 Task: In the Company valeo.com, Add note: 'Set up a meeting with the product team to discuss customer feature requests.'. Mark checkbox to create task to follow up ': In 3 business days '. Create task, with  description: Conduct Product Demo, Add due date: Today; Add reminder: 30 Minutes before. Set Priority High and add note: Take detailed meeting minutes and share them with the team afterward.. Logged in from softage.1@softage.net
Action: Mouse moved to (108, 70)
Screenshot: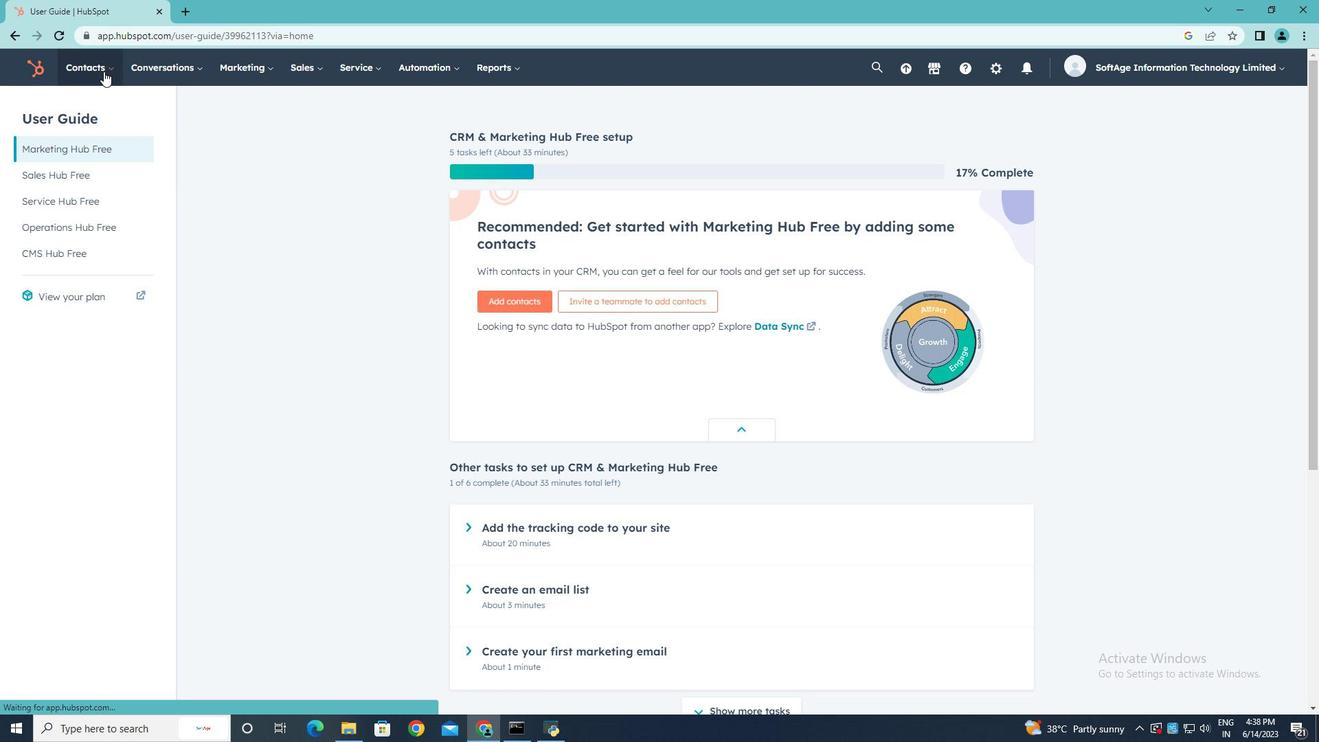 
Action: Mouse pressed left at (108, 70)
Screenshot: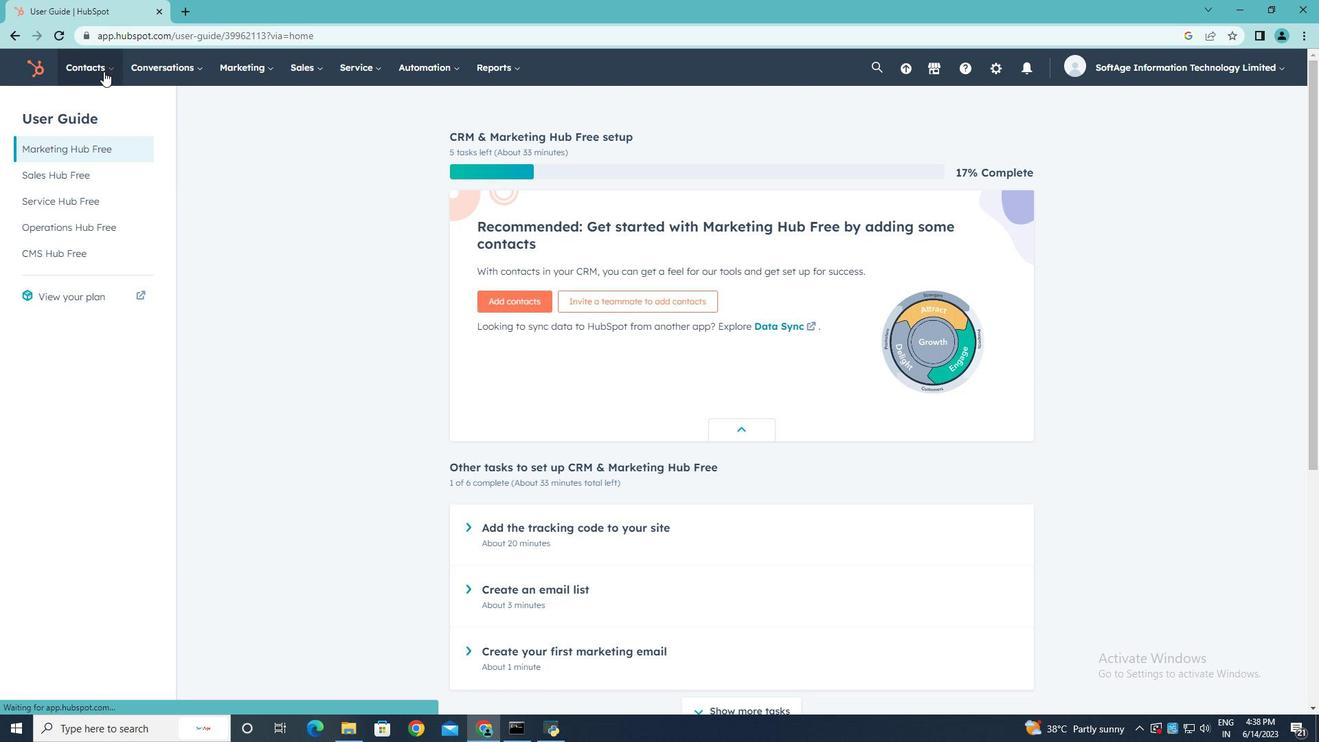 
Action: Mouse moved to (99, 134)
Screenshot: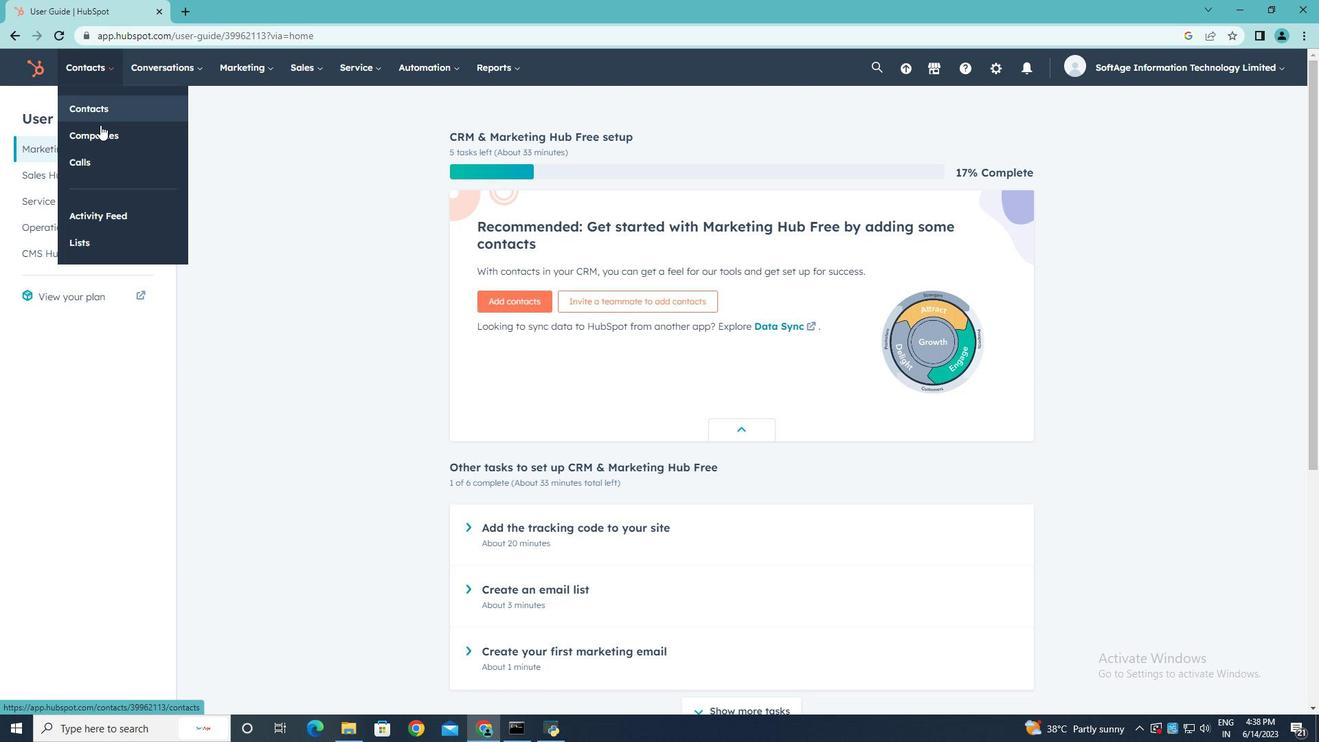
Action: Mouse pressed left at (99, 134)
Screenshot: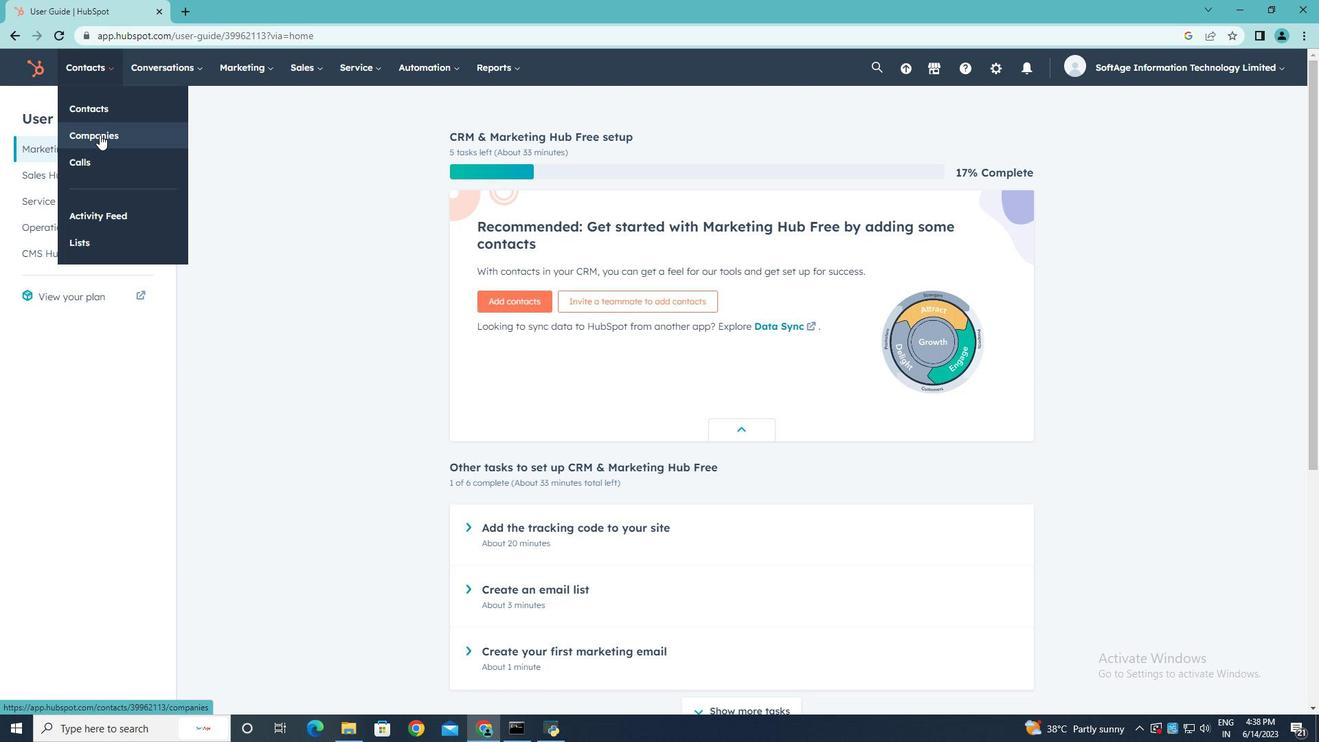 
Action: Mouse moved to (100, 222)
Screenshot: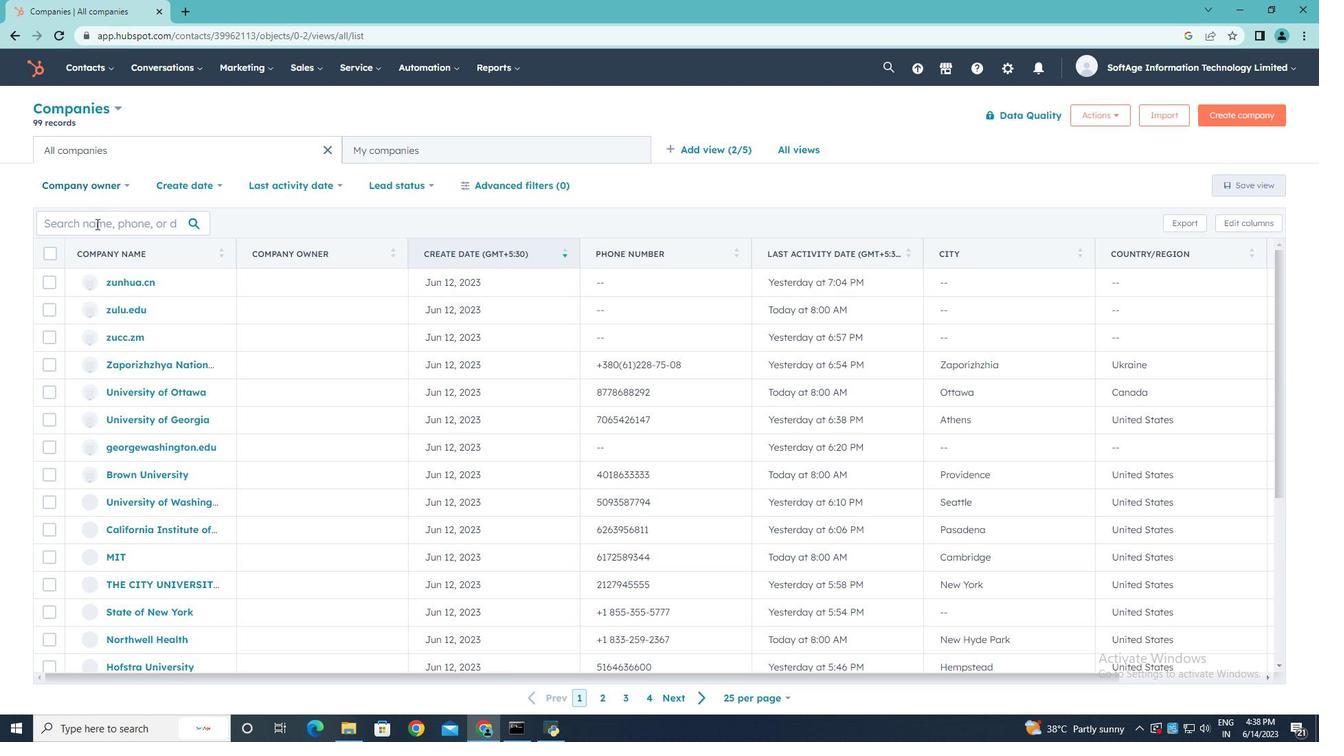 
Action: Mouse pressed left at (100, 222)
Screenshot: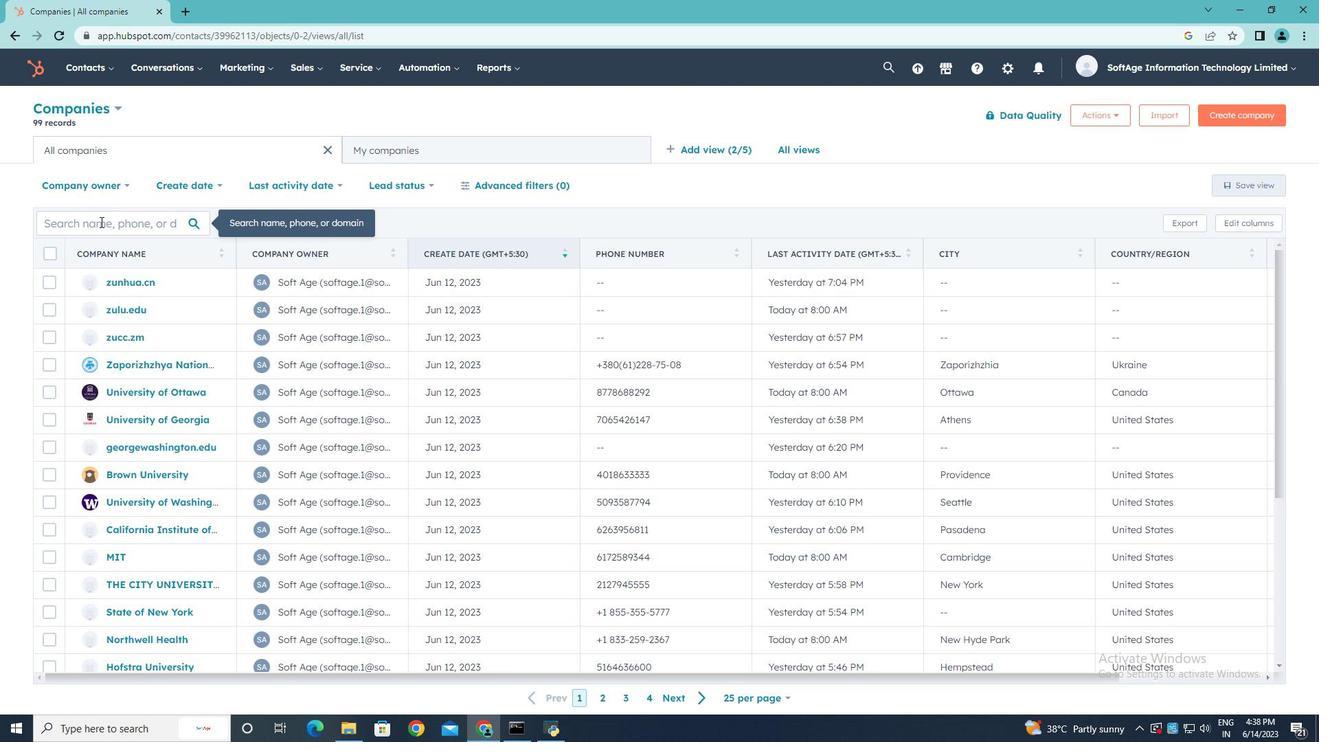 
Action: Key pressed valeo.com
Screenshot: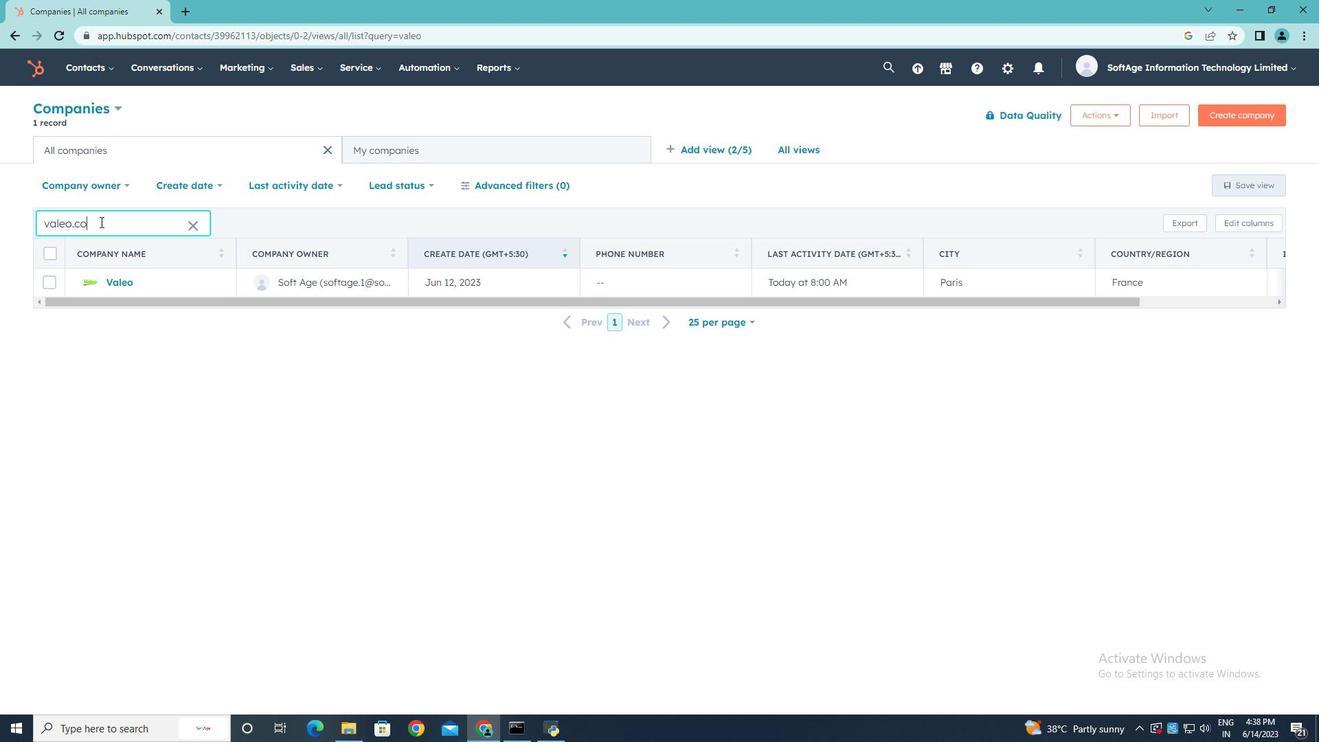 
Action: Mouse moved to (118, 283)
Screenshot: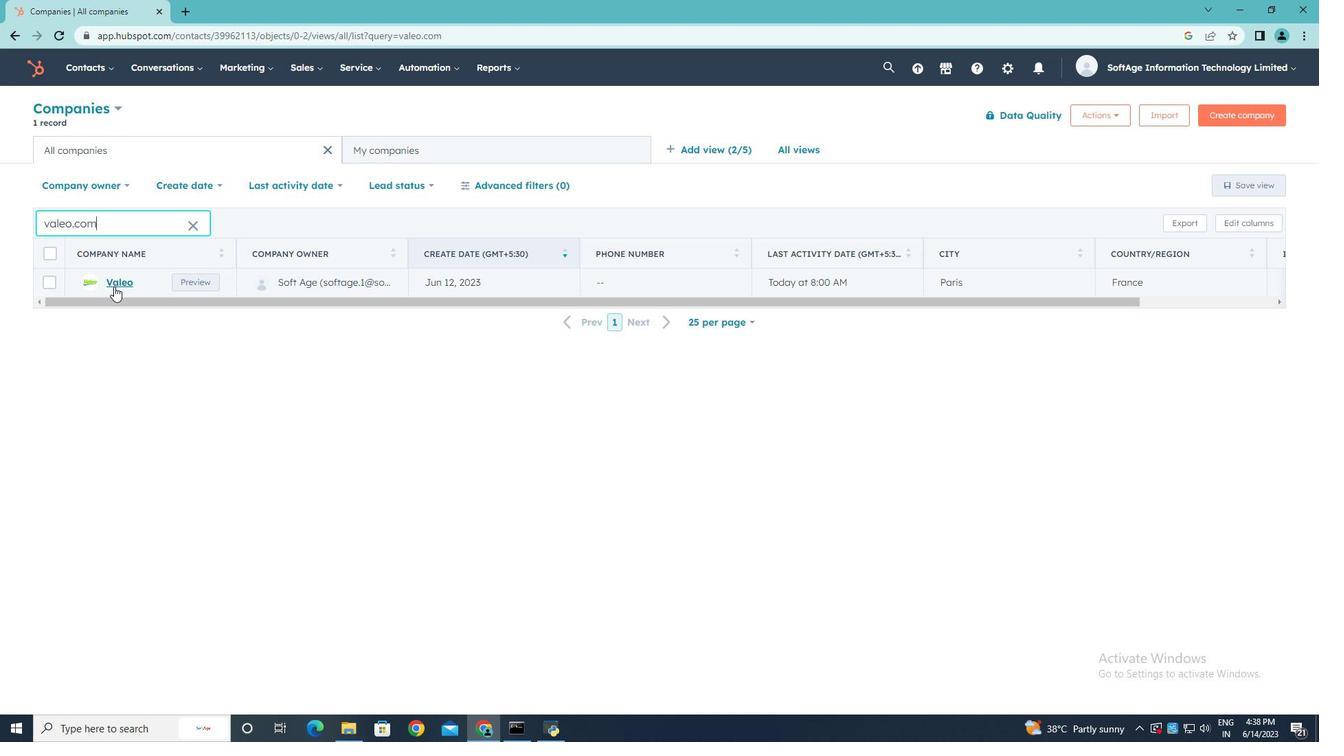 
Action: Mouse pressed left at (118, 283)
Screenshot: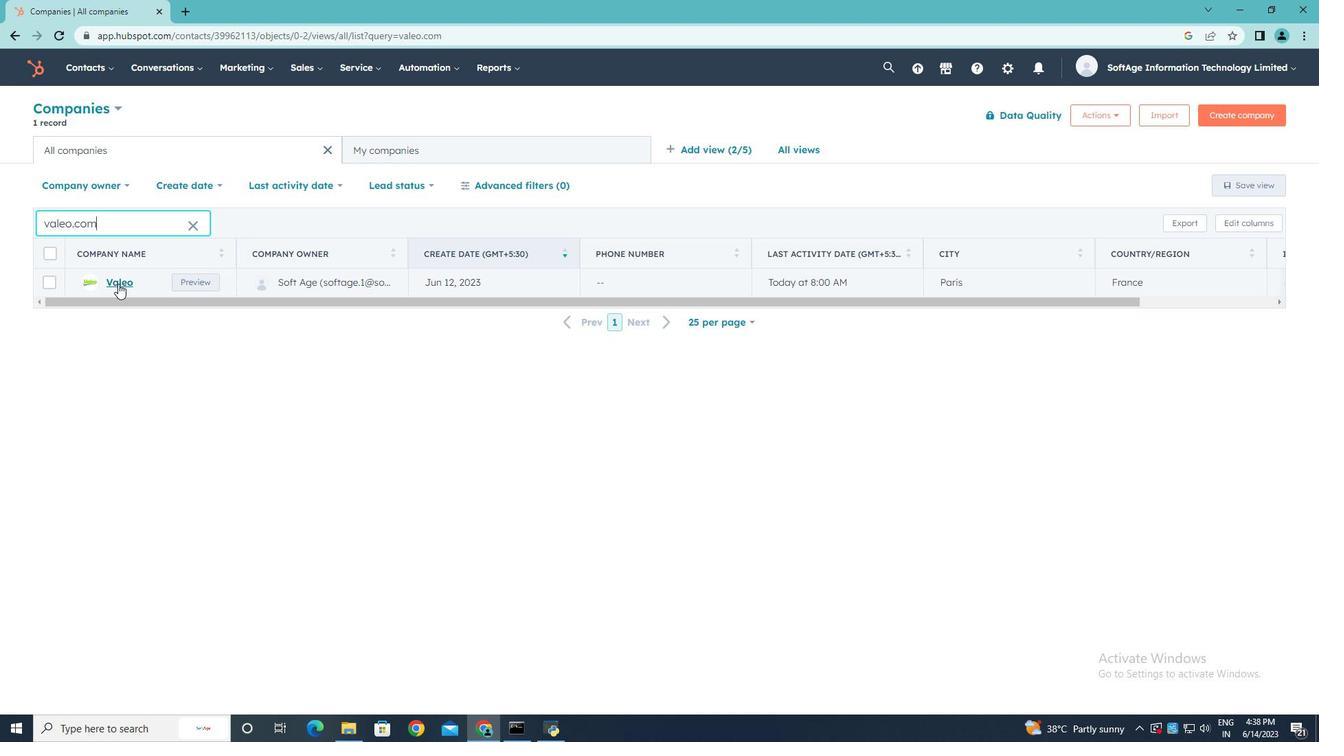 
Action: Mouse moved to (53, 226)
Screenshot: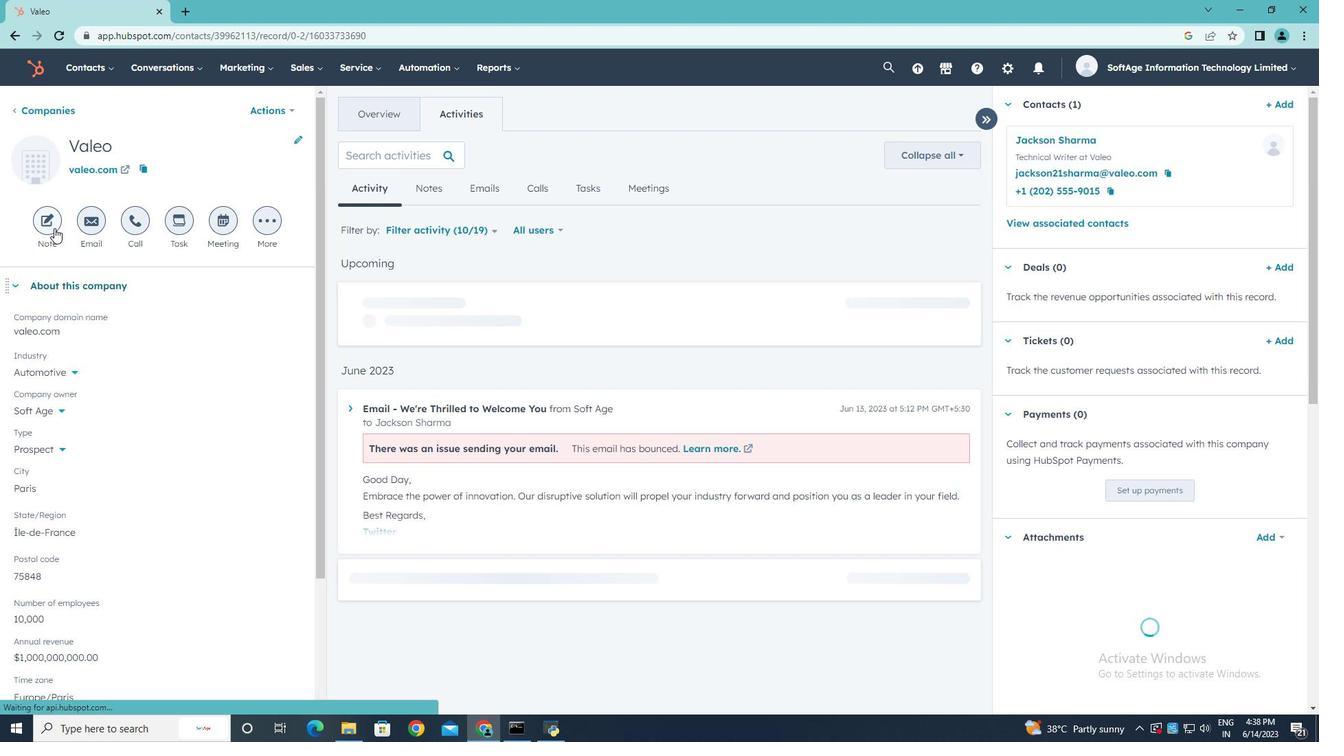 
Action: Mouse pressed left at (53, 226)
Screenshot: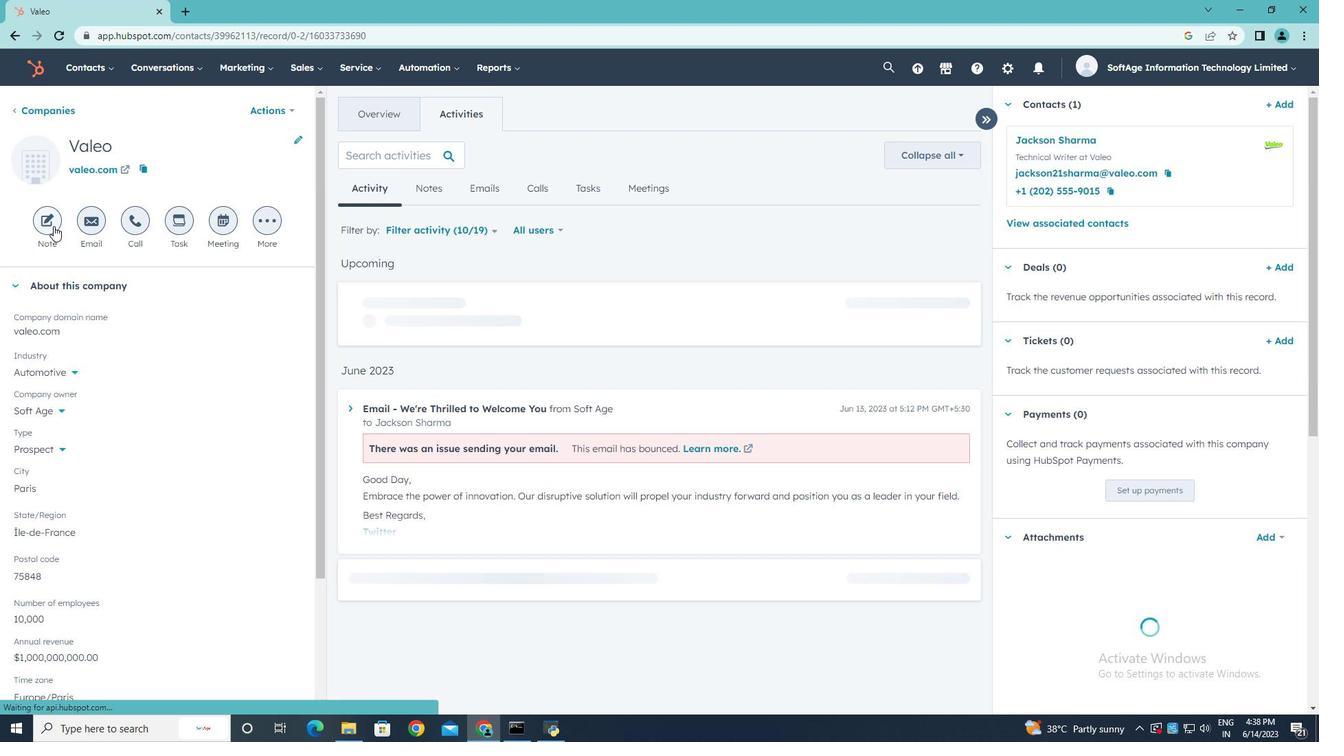 
Action: Key pressed <Key.shift><Key.shift><Key.shift><Key.shift><Key.shift><Key.shift><Key.shift><Key.shift><Key.shift><Key.shift><Key.shift><Key.shift><Key.shift><Key.shift><Key.shift>Set<Key.space>up<Key.space>a<Key.space>meeting<Key.space>with<Key.space>the<Key.space>product<Key.space>team<Key.space>to<Key.space>discuss<Key.space>customer<Key.space>feature<Key.space>requests.
Screenshot: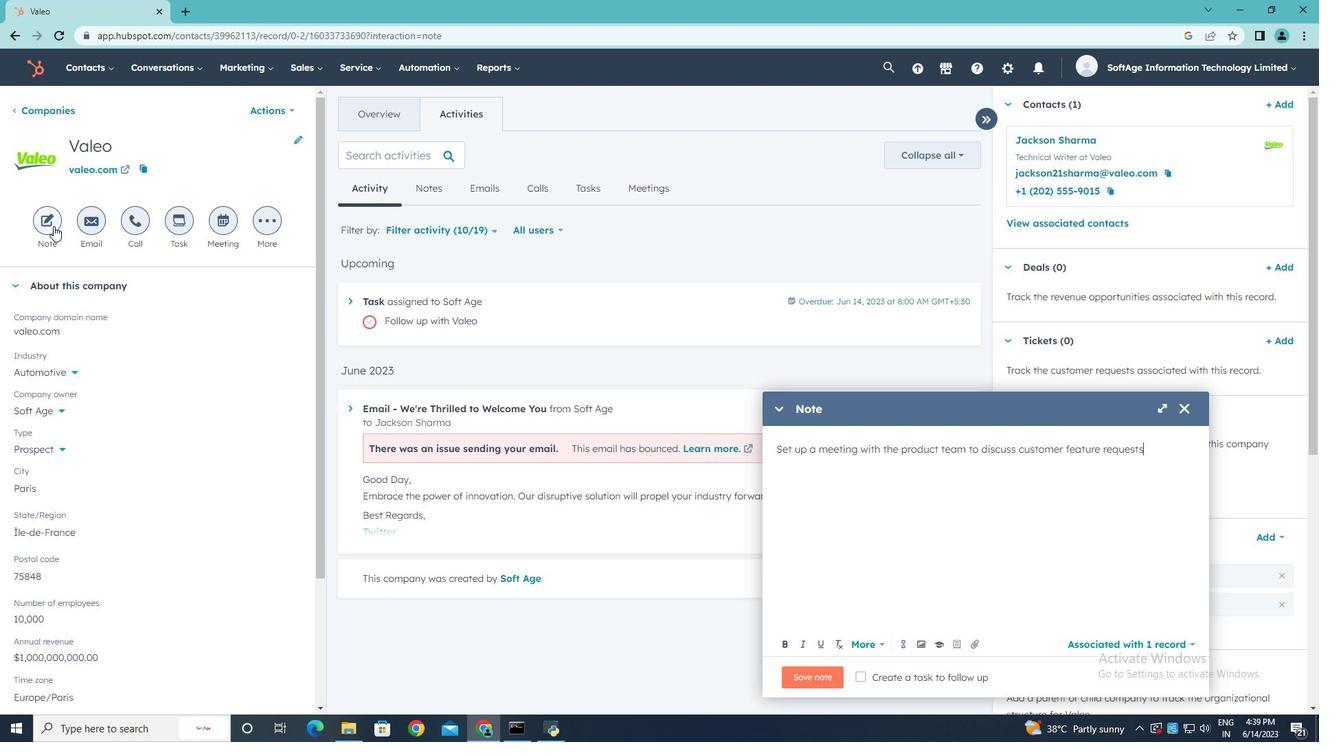 
Action: Mouse moved to (857, 679)
Screenshot: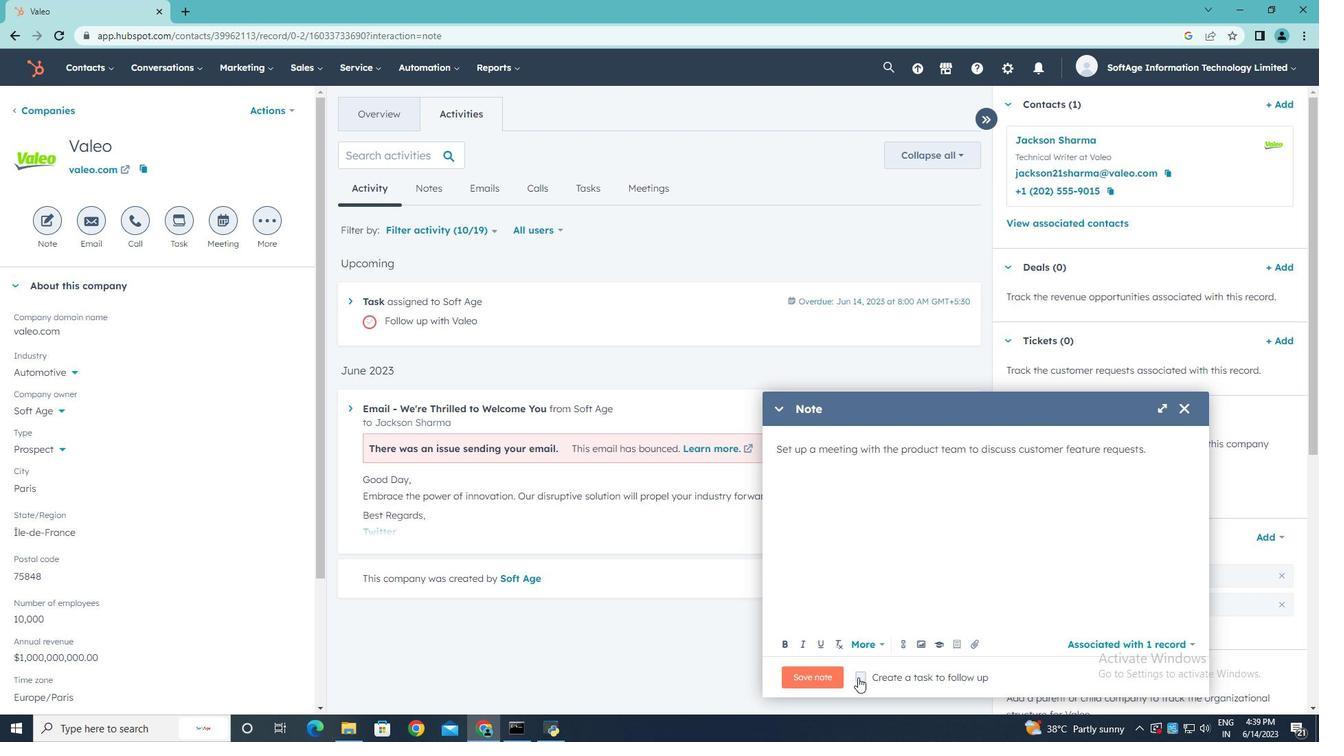 
Action: Mouse pressed left at (857, 679)
Screenshot: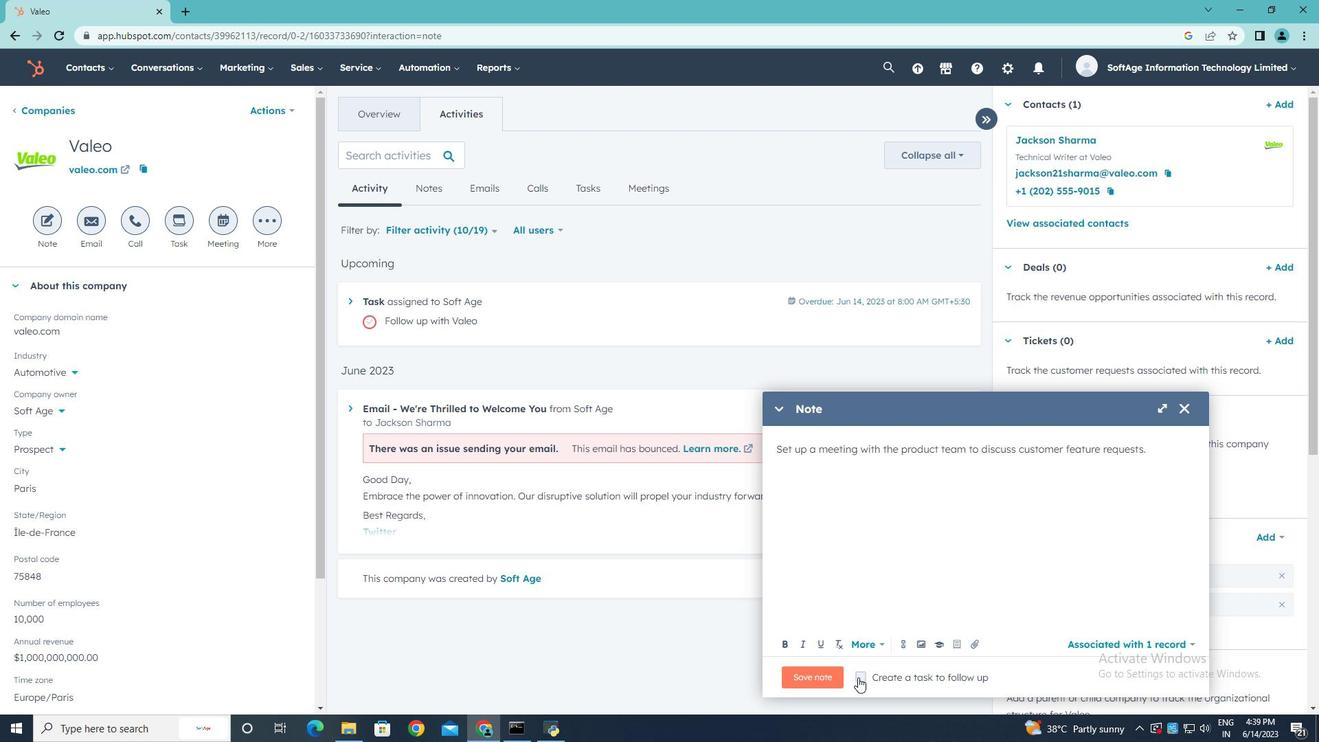 
Action: Mouse moved to (1135, 679)
Screenshot: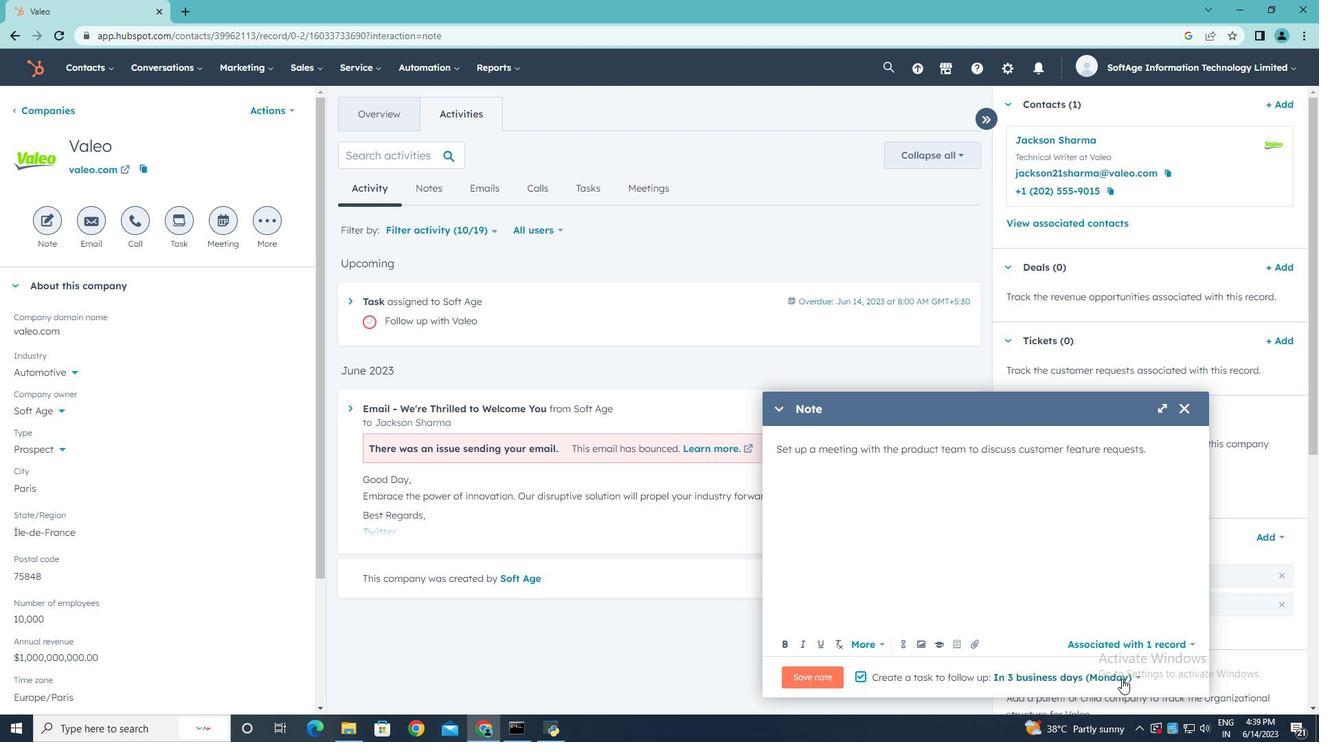 
Action: Mouse pressed left at (1135, 679)
Screenshot: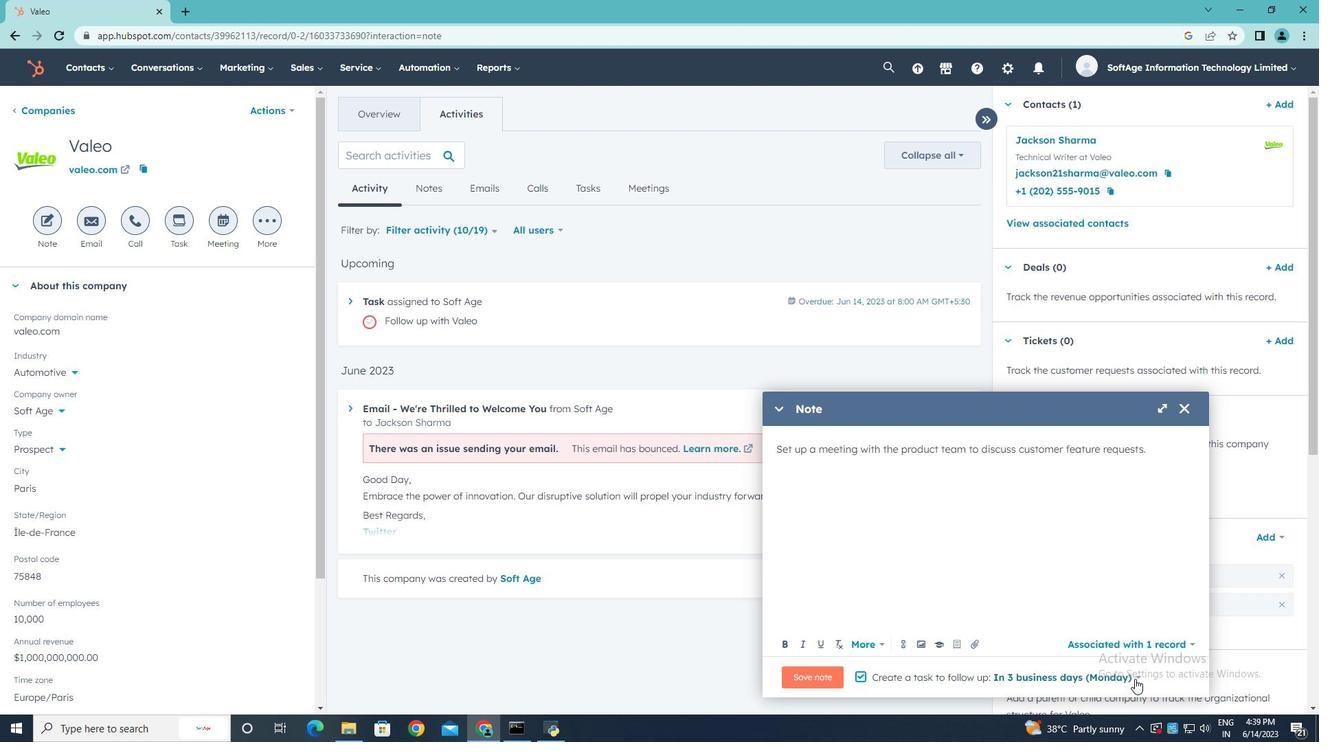 
Action: Mouse moved to (1093, 544)
Screenshot: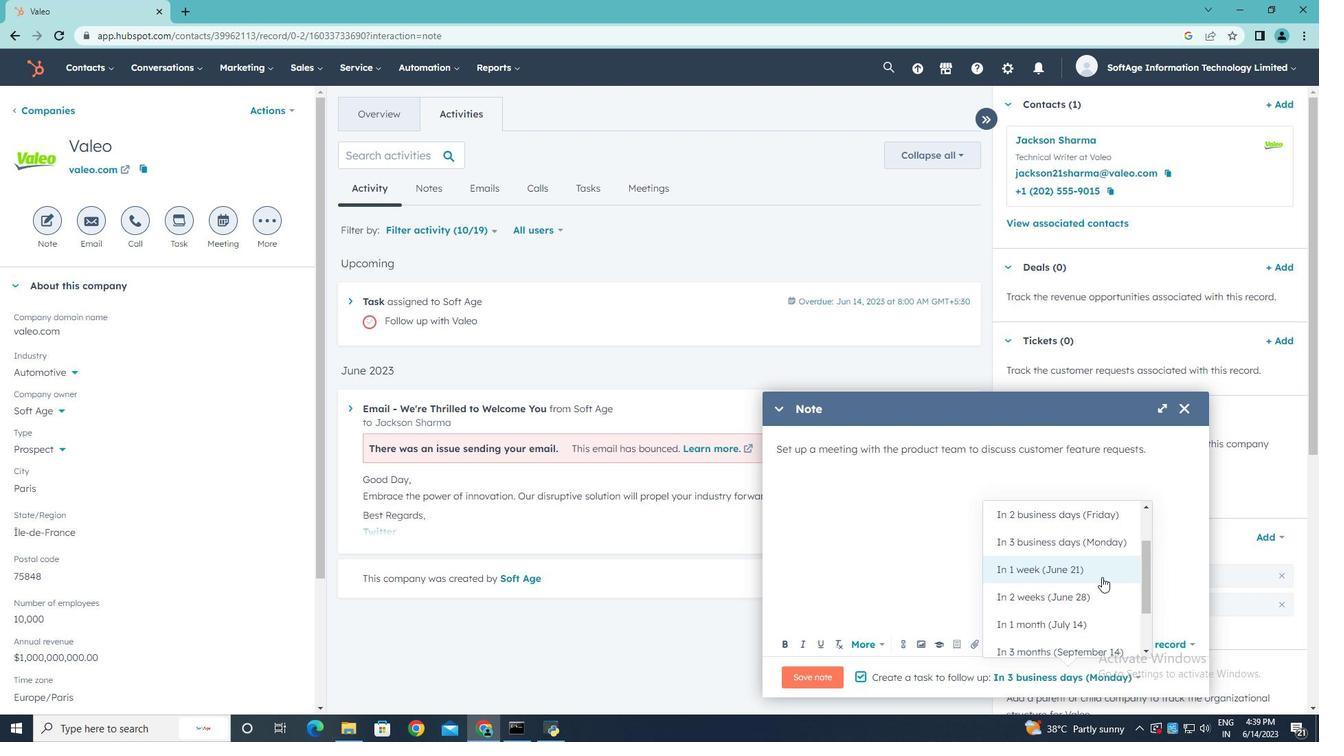
Action: Mouse pressed left at (1093, 544)
Screenshot: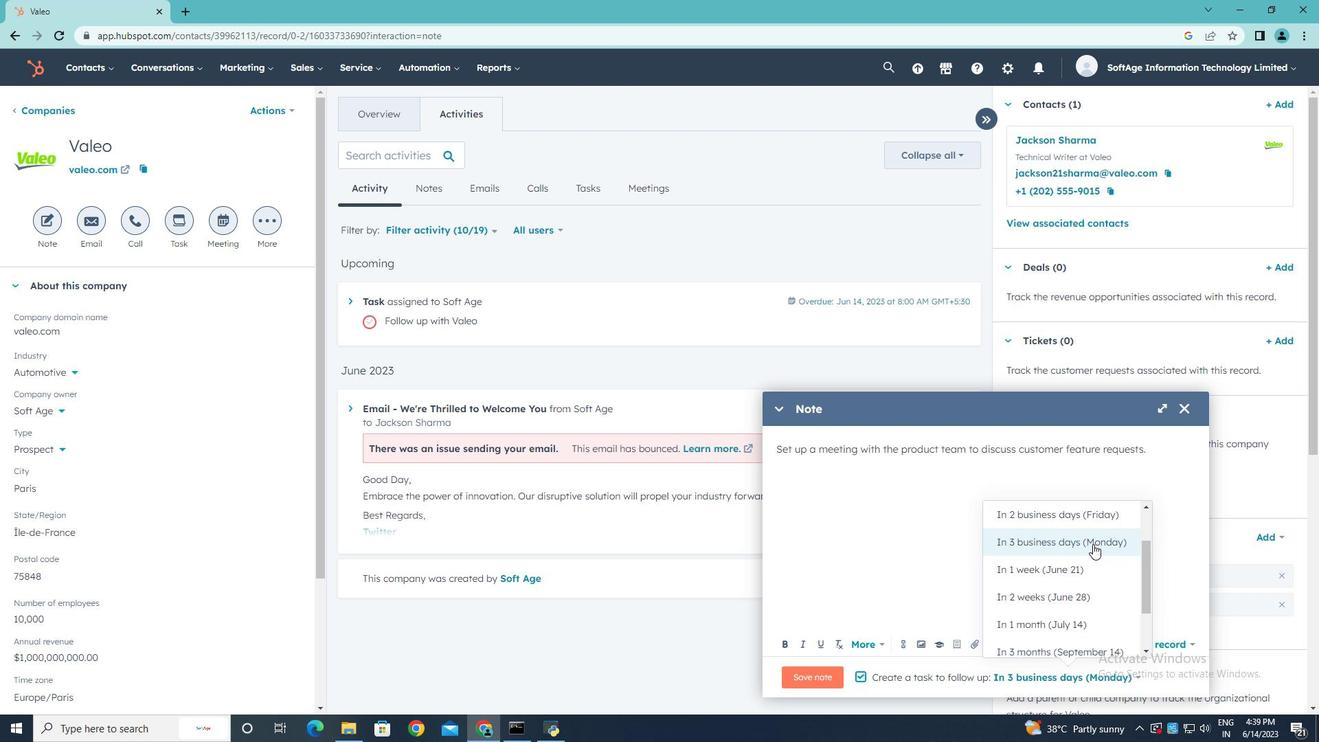 
Action: Mouse moved to (807, 676)
Screenshot: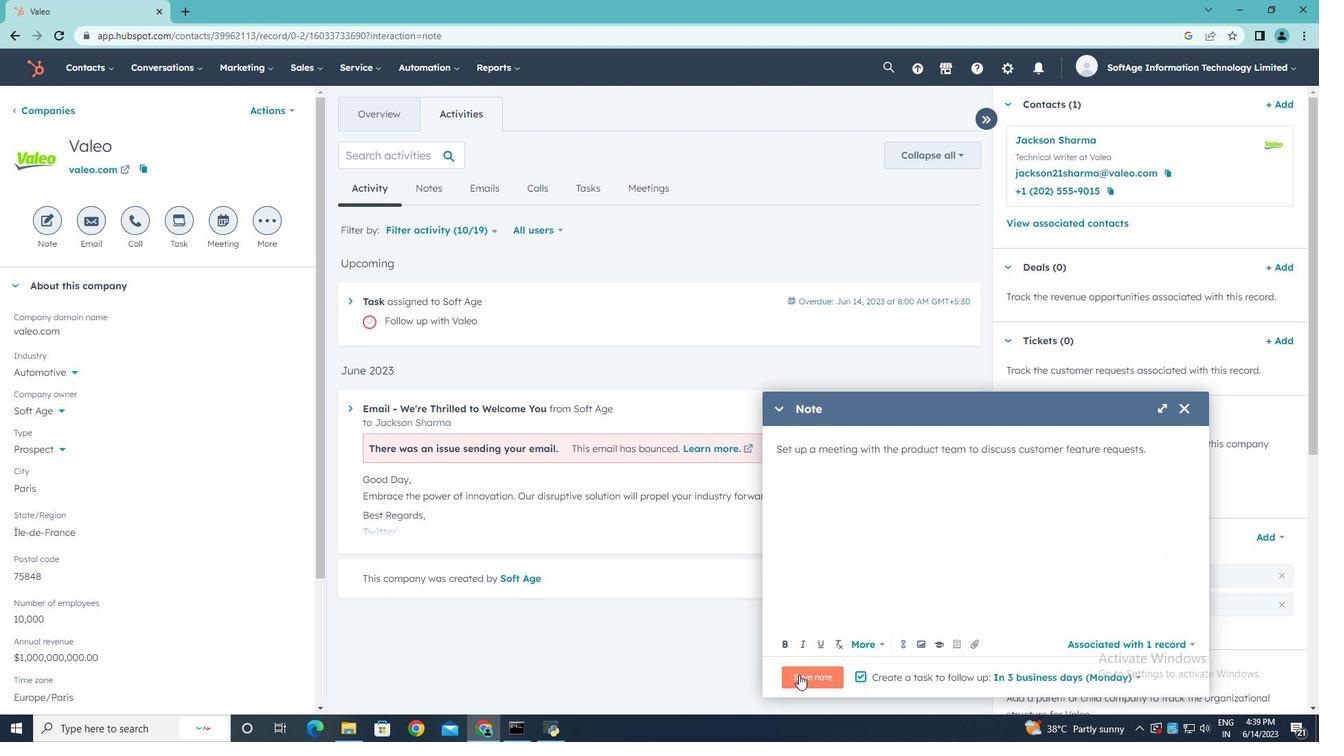 
Action: Mouse pressed left at (807, 676)
Screenshot: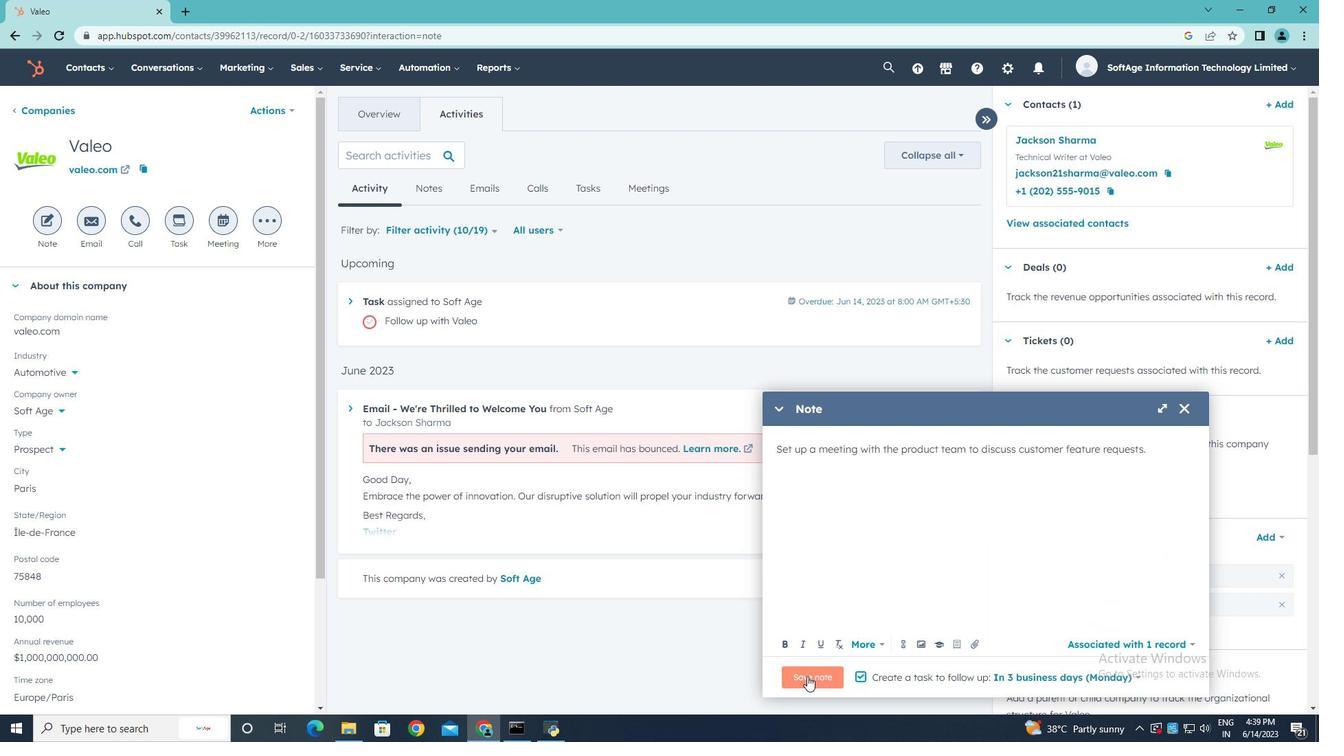 
Action: Mouse moved to (177, 226)
Screenshot: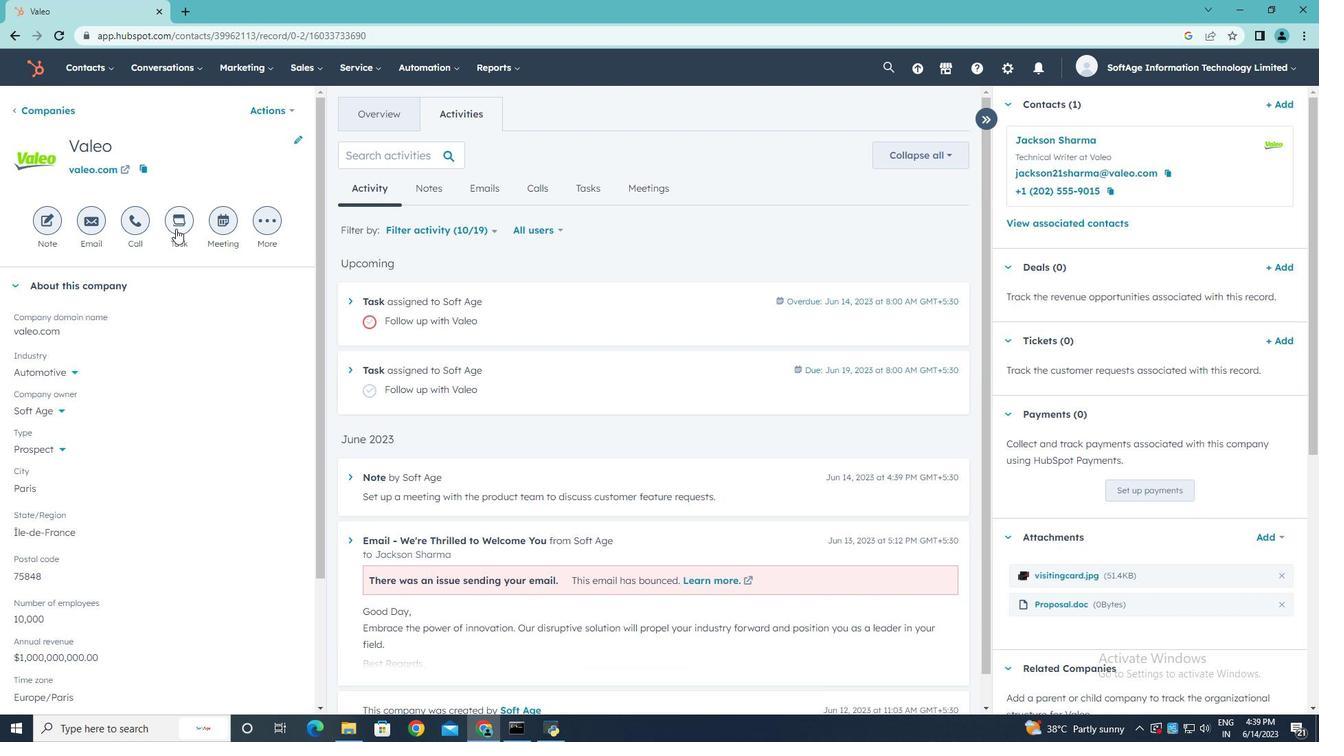 
Action: Mouse pressed left at (177, 226)
Screenshot: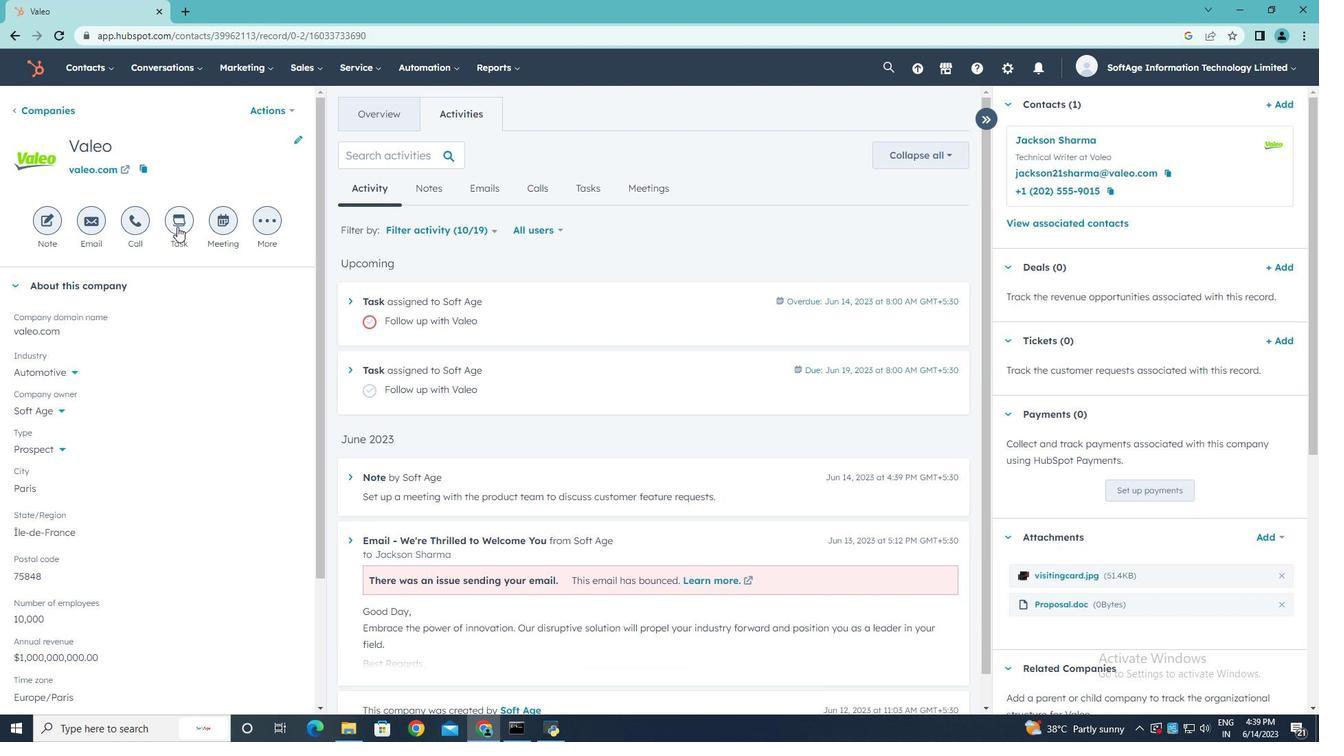 
Action: Mouse moved to (818, 368)
Screenshot: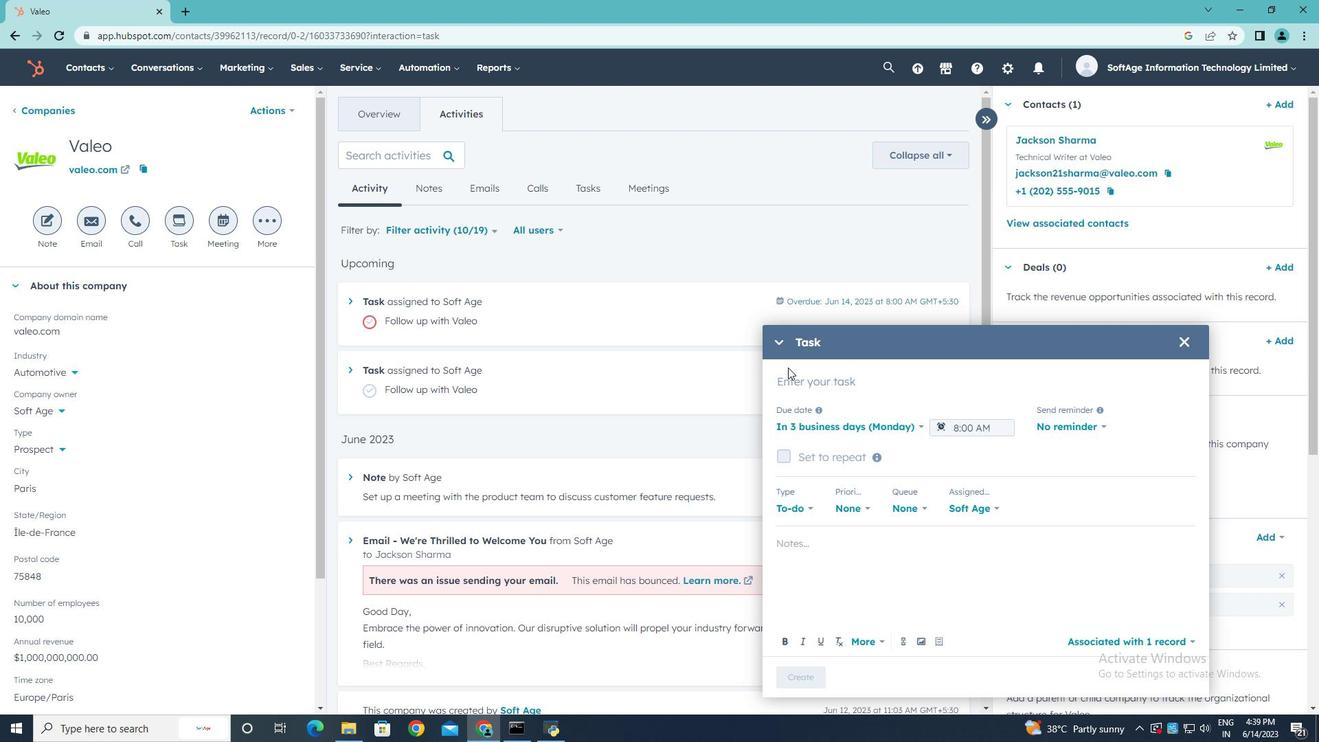 
Action: Key pressed <Key.shift>Condy<Key.backspace>uct<Key.space><Key.shift>Product<Key.space><Key.shift>Demo
Screenshot: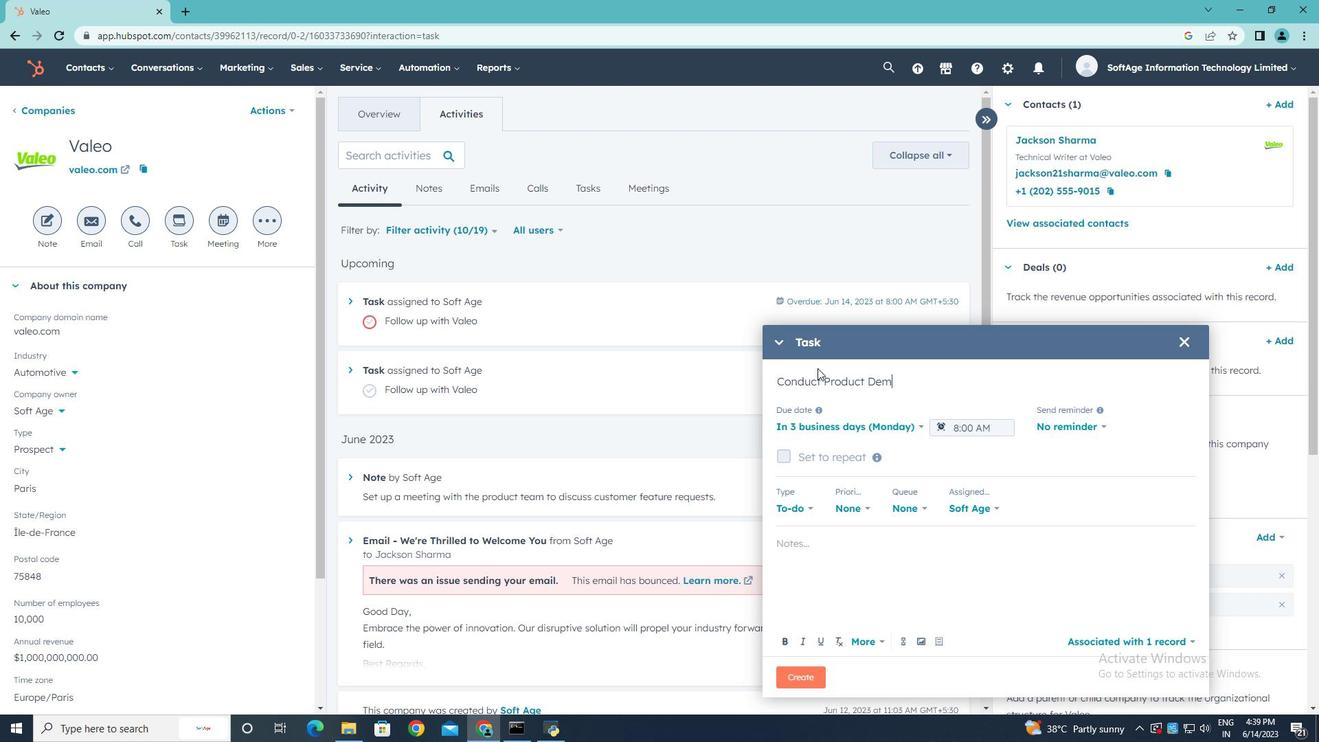 
Action: Mouse moved to (920, 429)
Screenshot: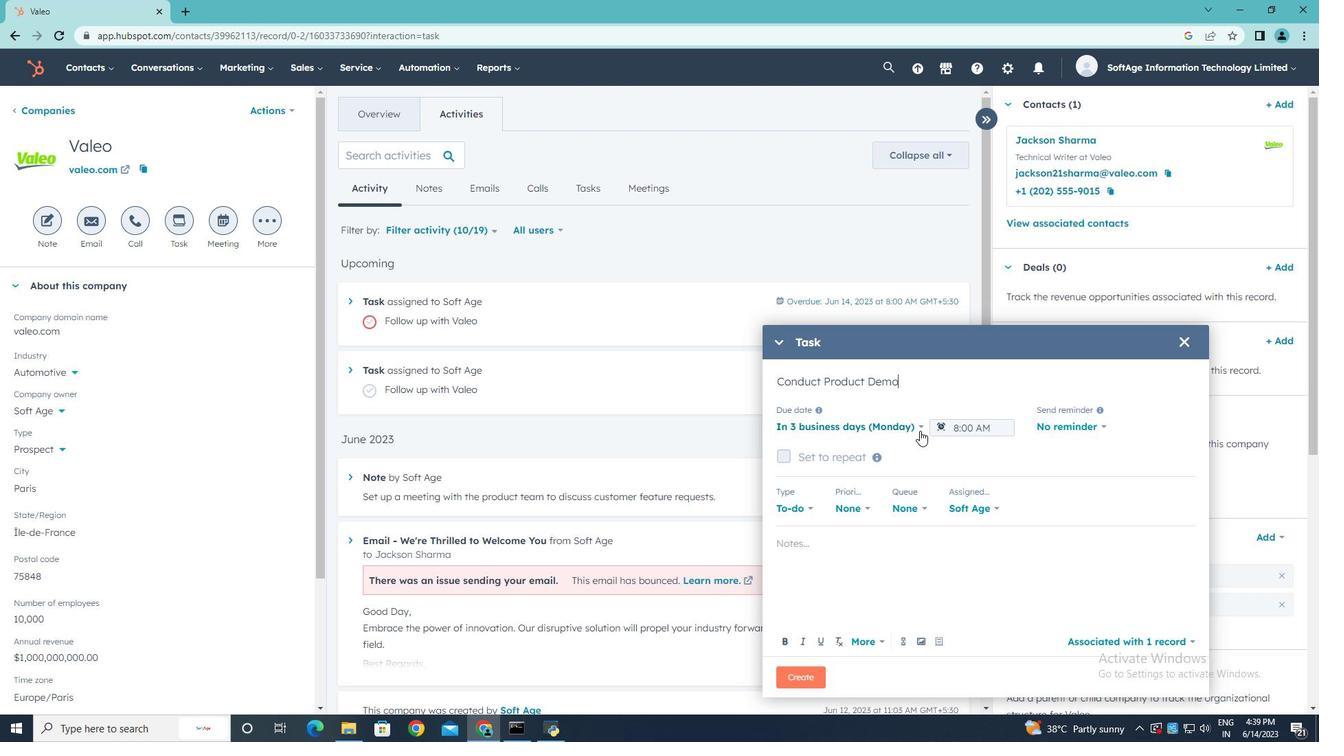 
Action: Mouse pressed left at (920, 429)
Screenshot: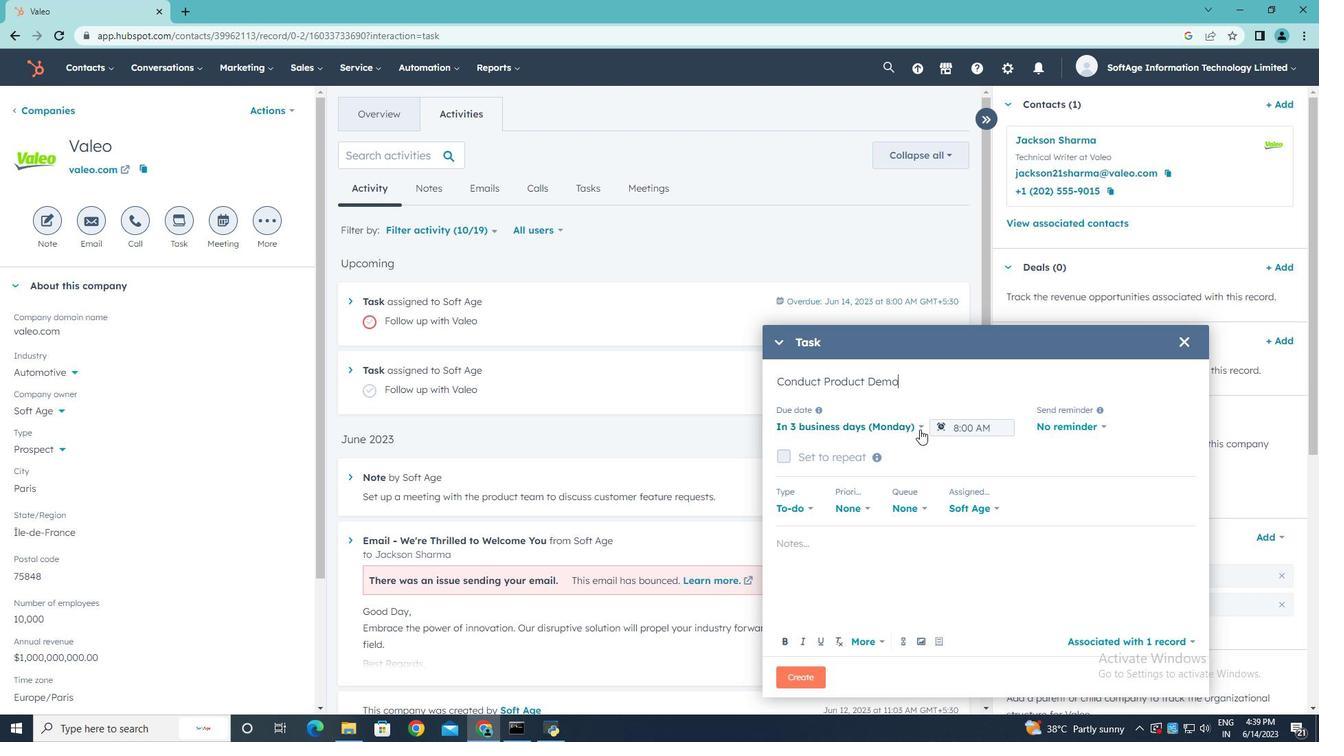 
Action: Mouse moved to (866, 480)
Screenshot: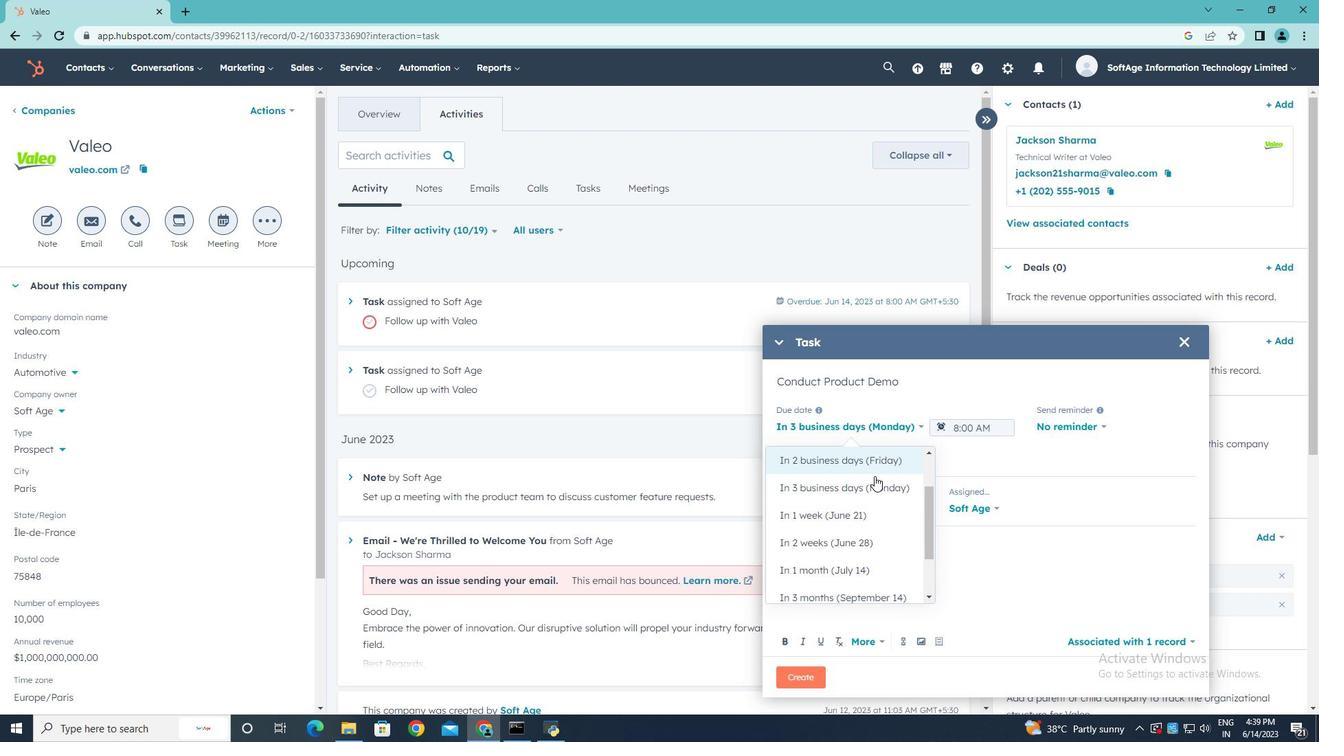 
Action: Mouse scrolled (866, 481) with delta (0, 0)
Screenshot: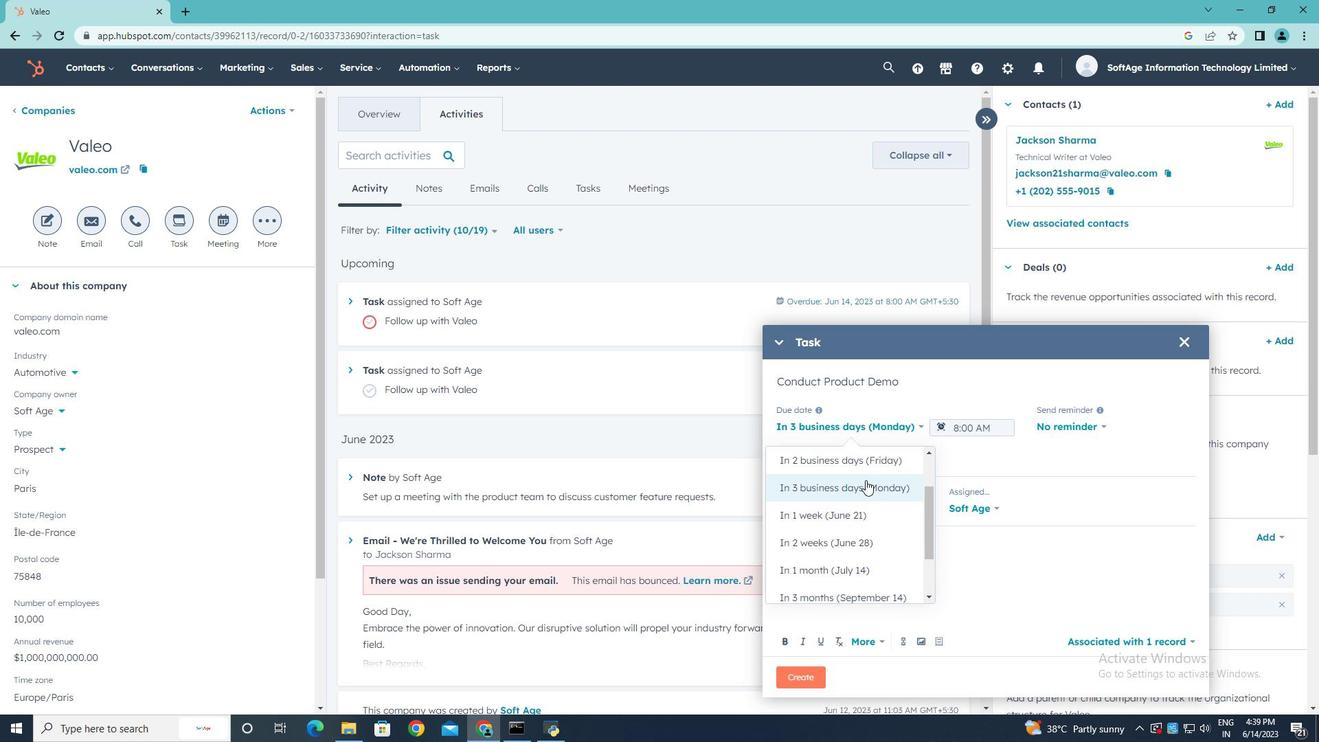 
Action: Mouse scrolled (866, 481) with delta (0, 0)
Screenshot: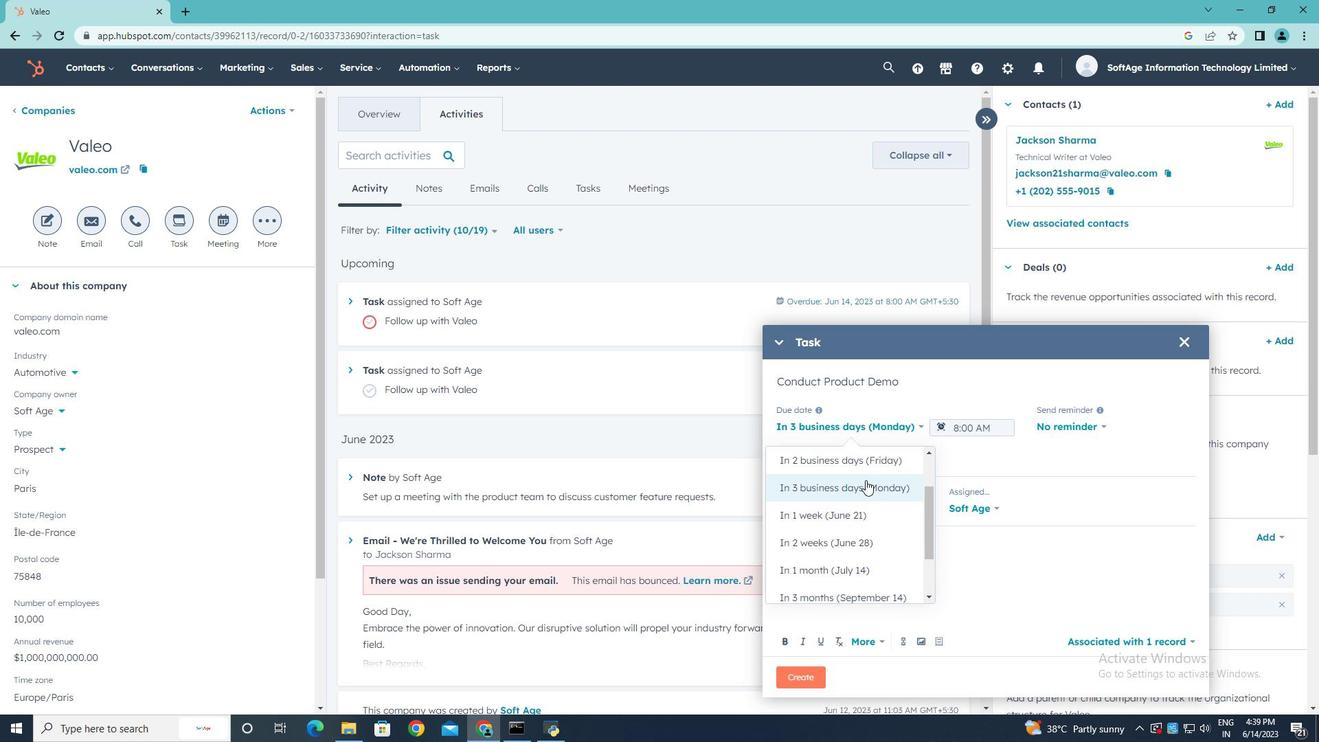 
Action: Mouse moved to (863, 485)
Screenshot: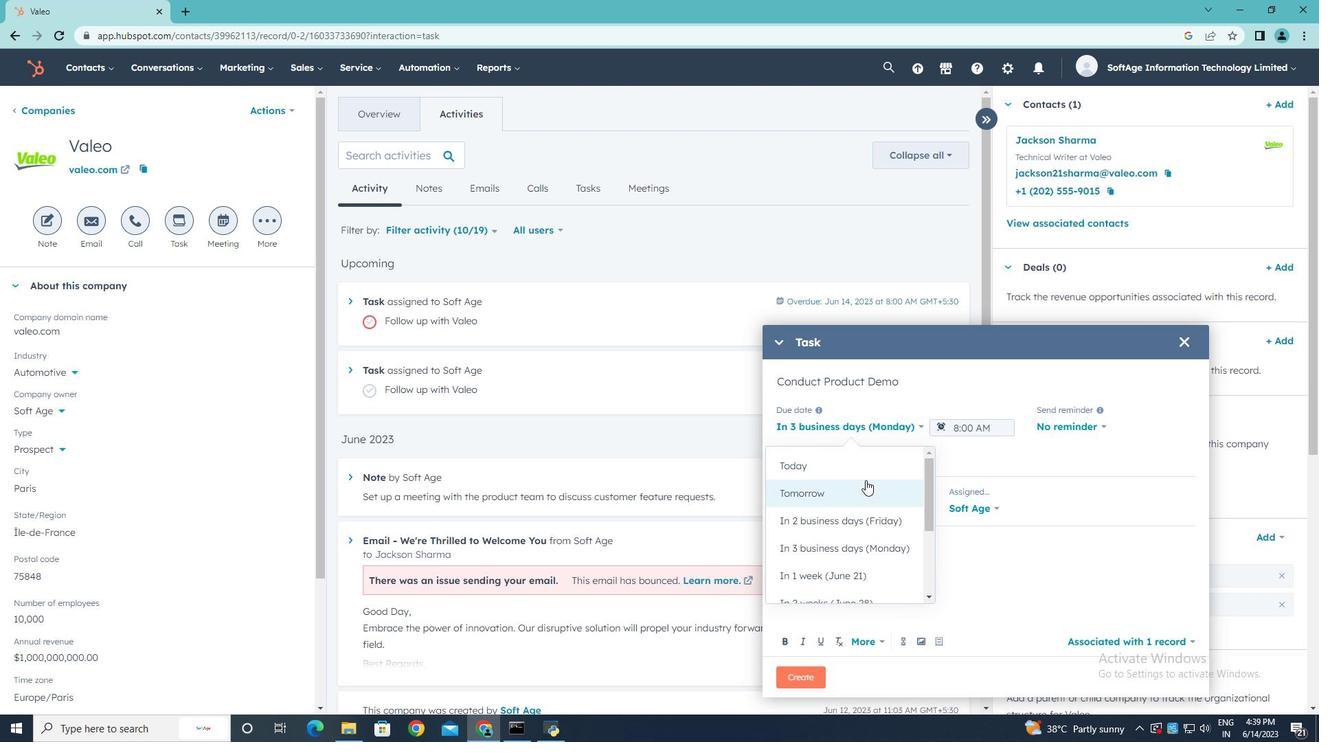 
Action: Mouse pressed left at (863, 485)
Screenshot: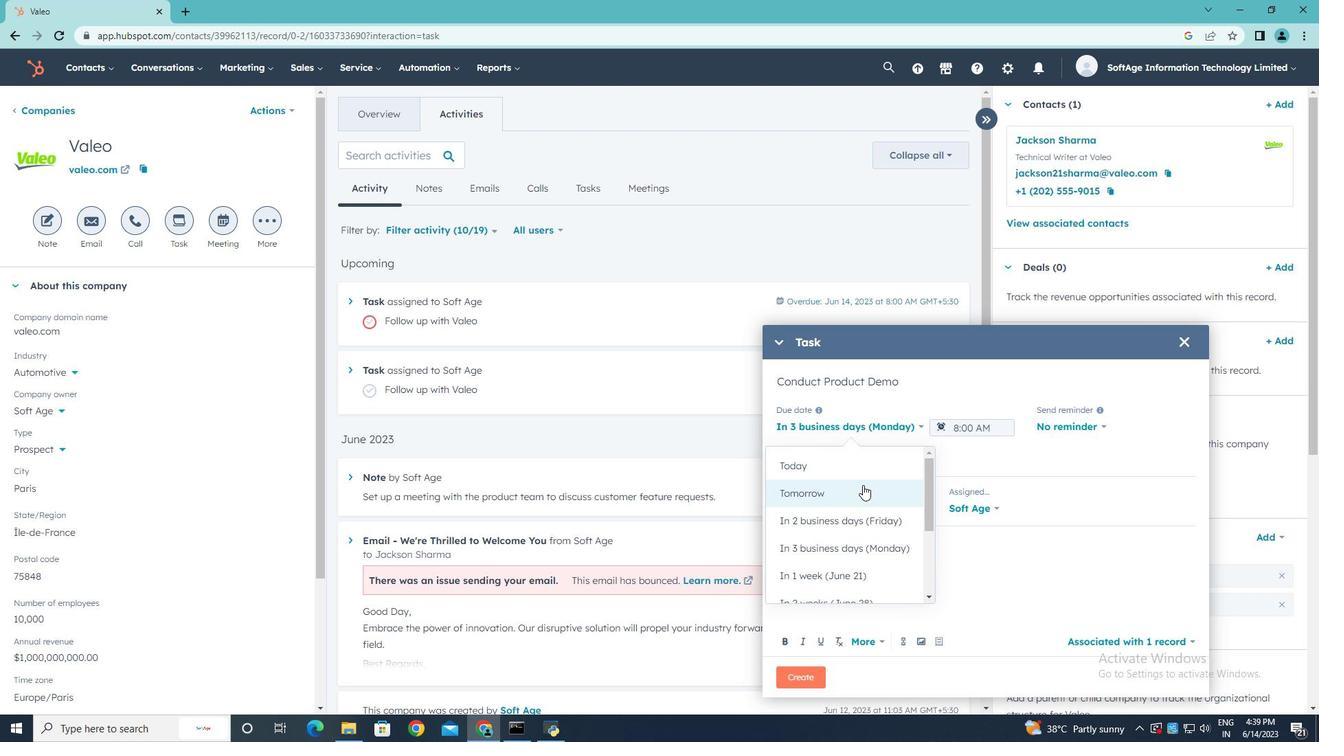 
Action: Mouse moved to (1011, 426)
Screenshot: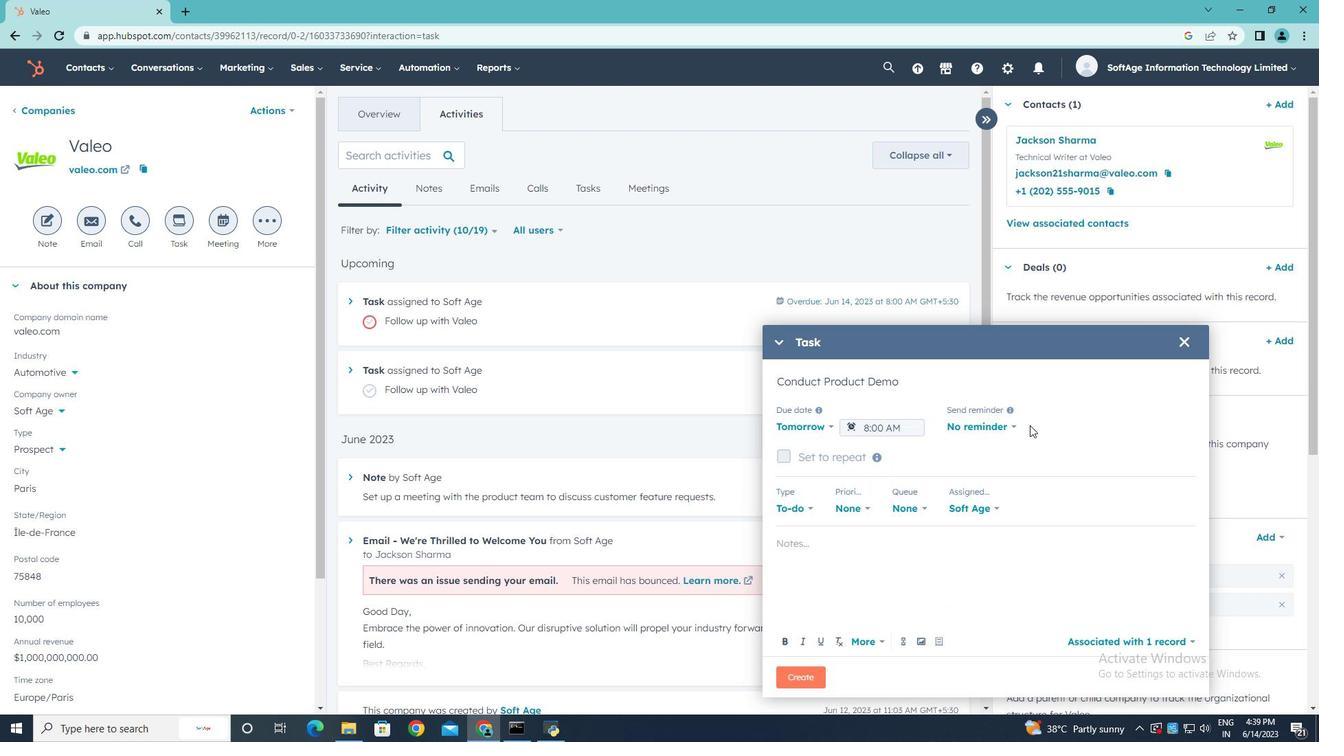 
Action: Mouse pressed left at (1011, 426)
Screenshot: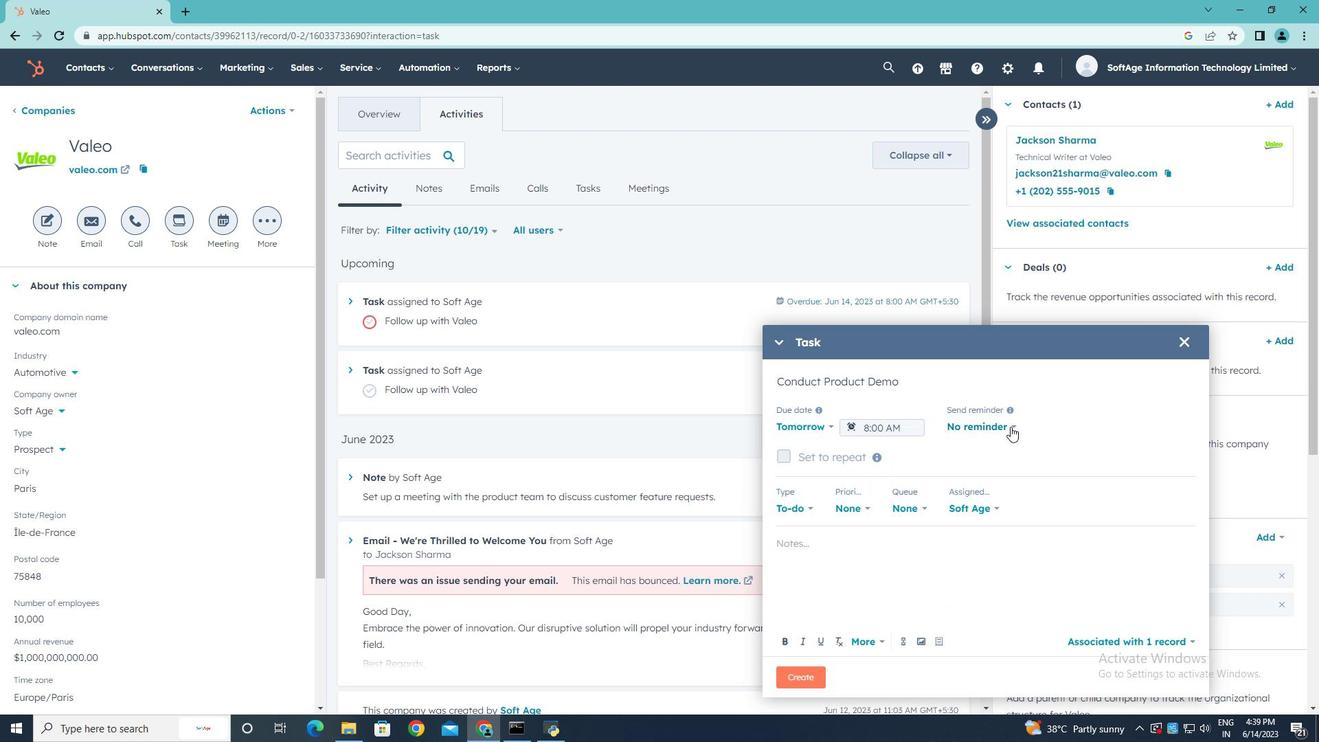 
Action: Mouse moved to (974, 514)
Screenshot: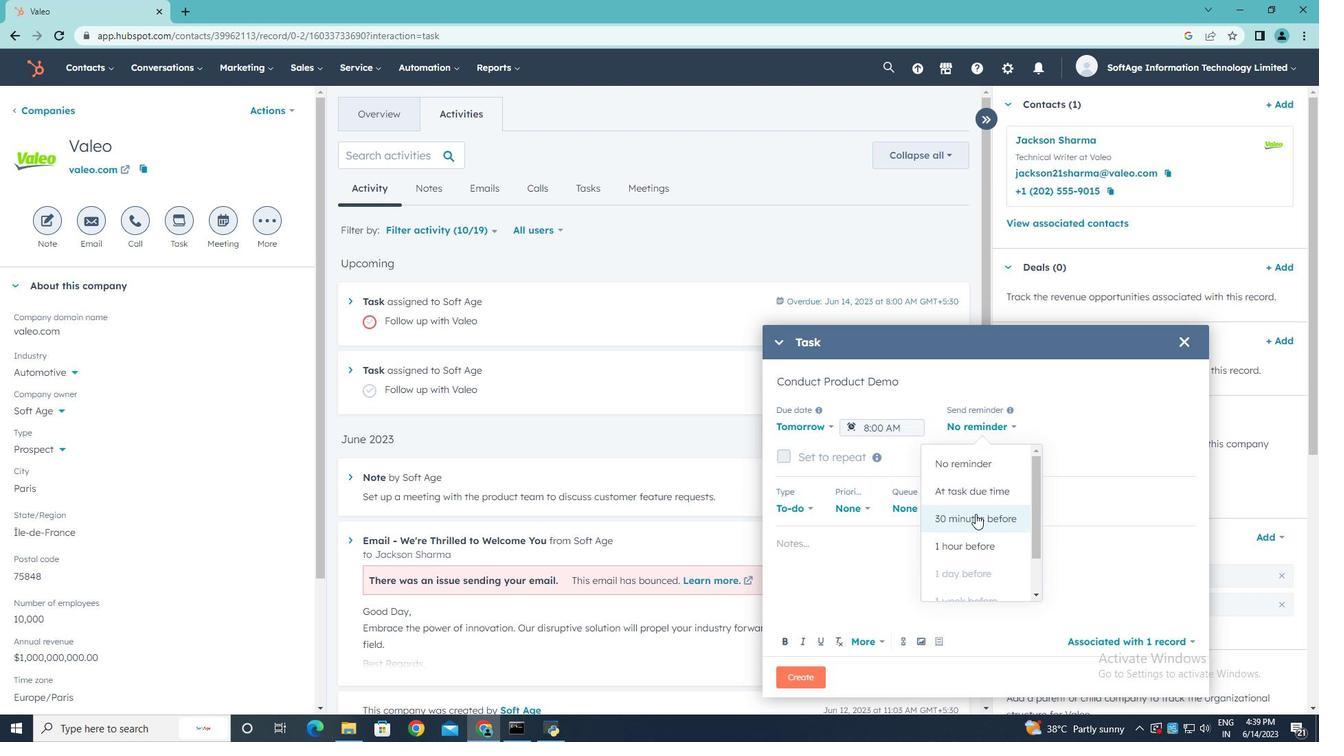 
Action: Mouse pressed left at (974, 514)
Screenshot: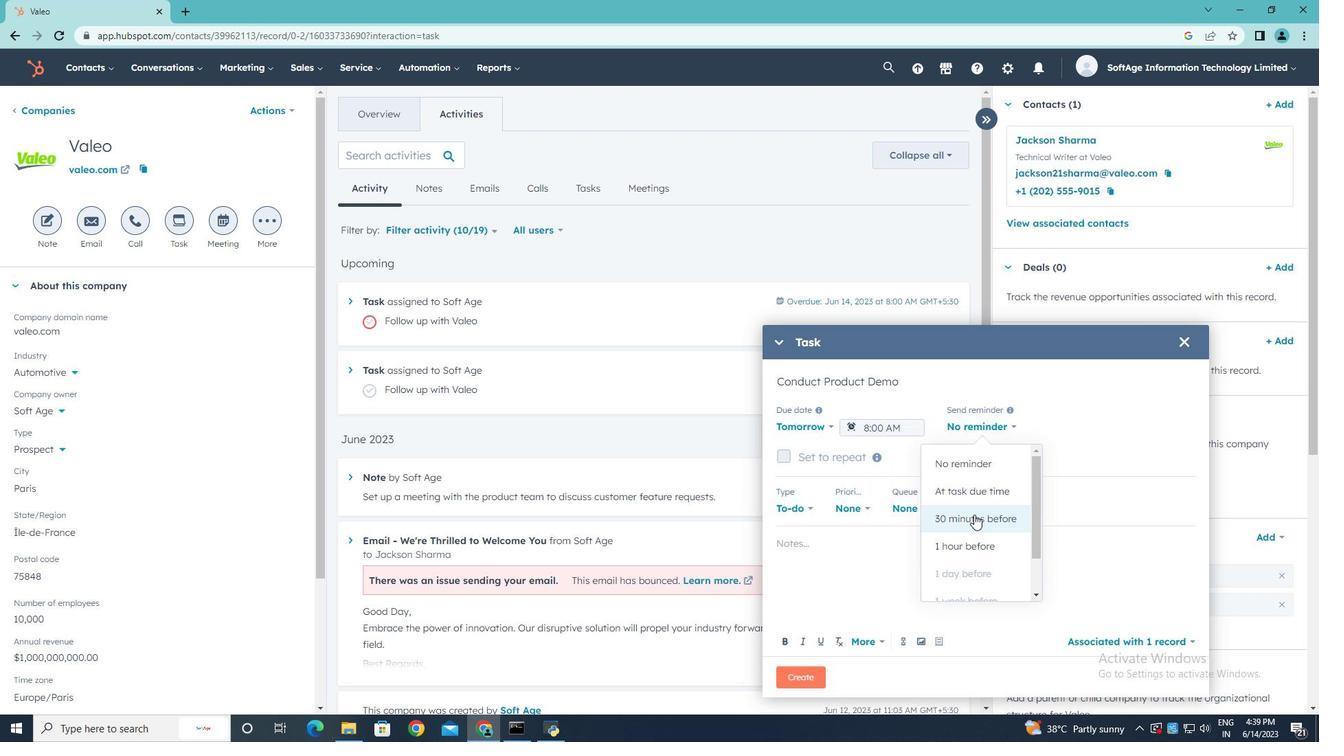 
Action: Mouse moved to (864, 506)
Screenshot: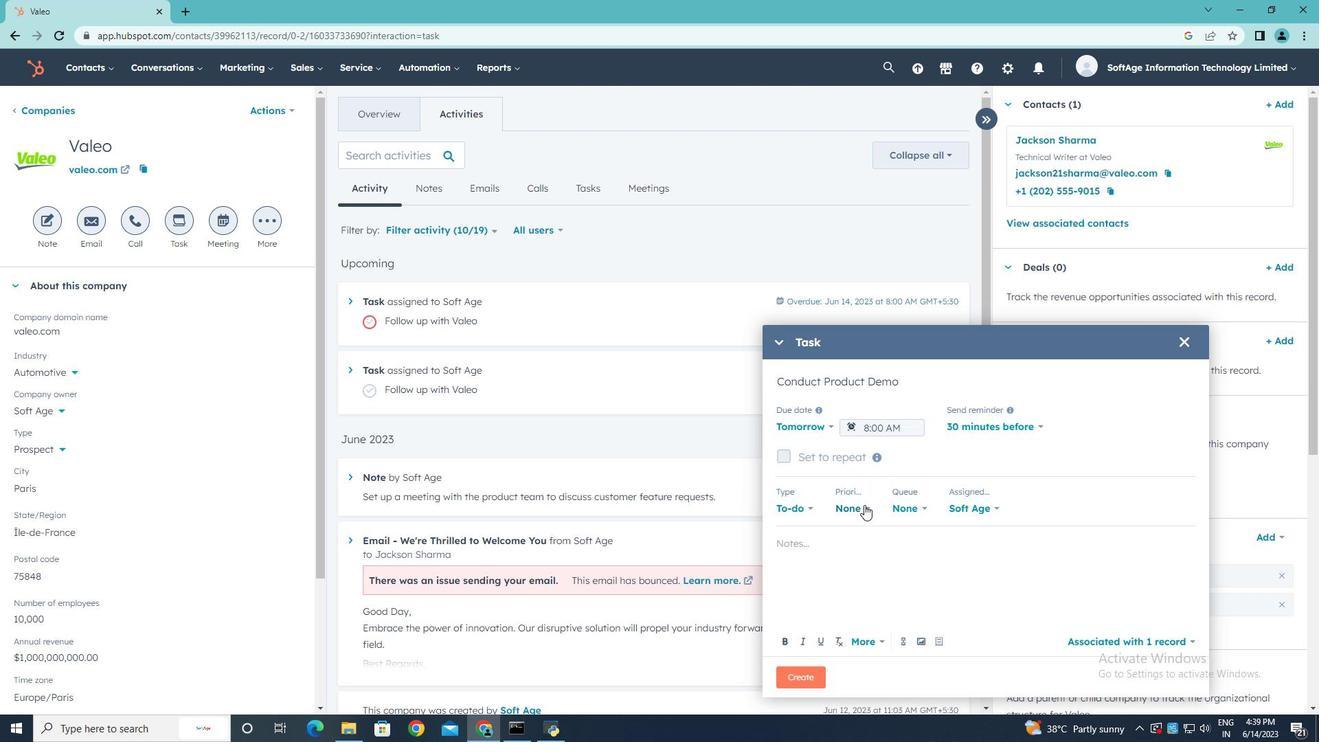 
Action: Mouse pressed left at (864, 506)
Screenshot: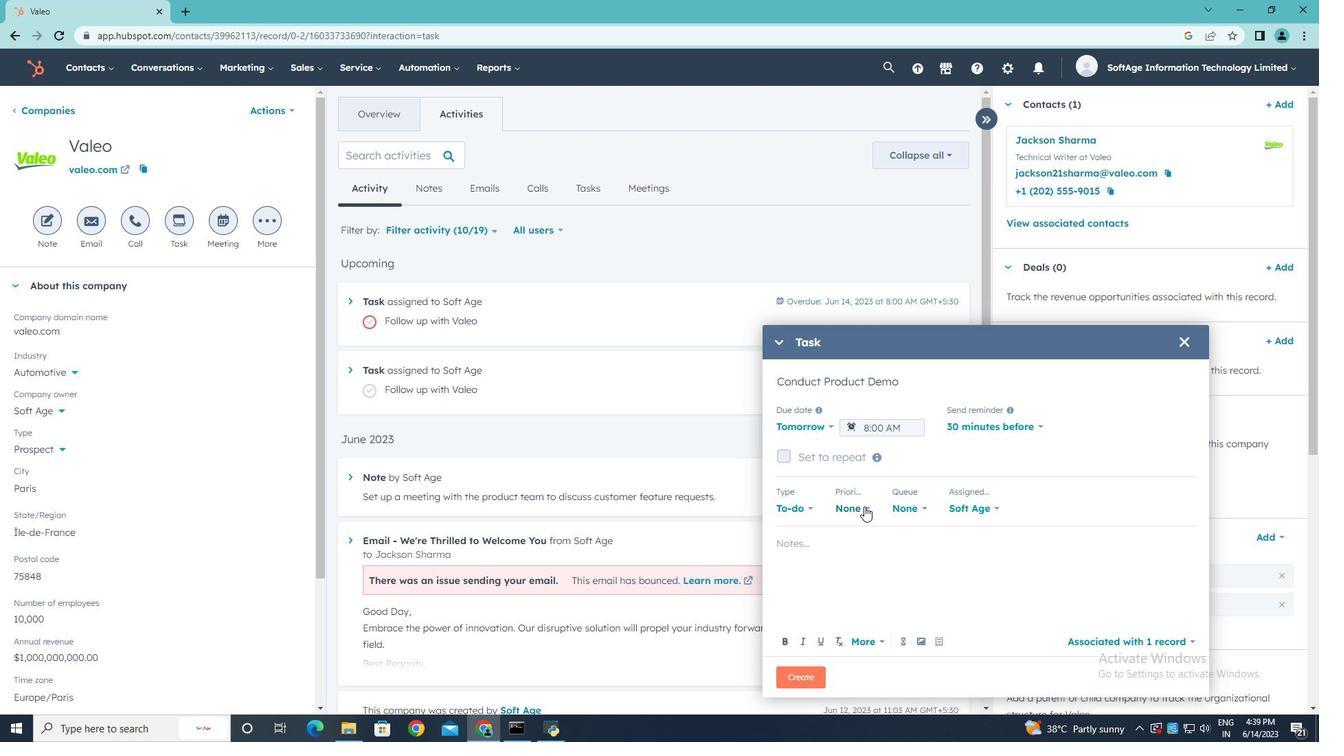 
Action: Mouse moved to (855, 619)
Screenshot: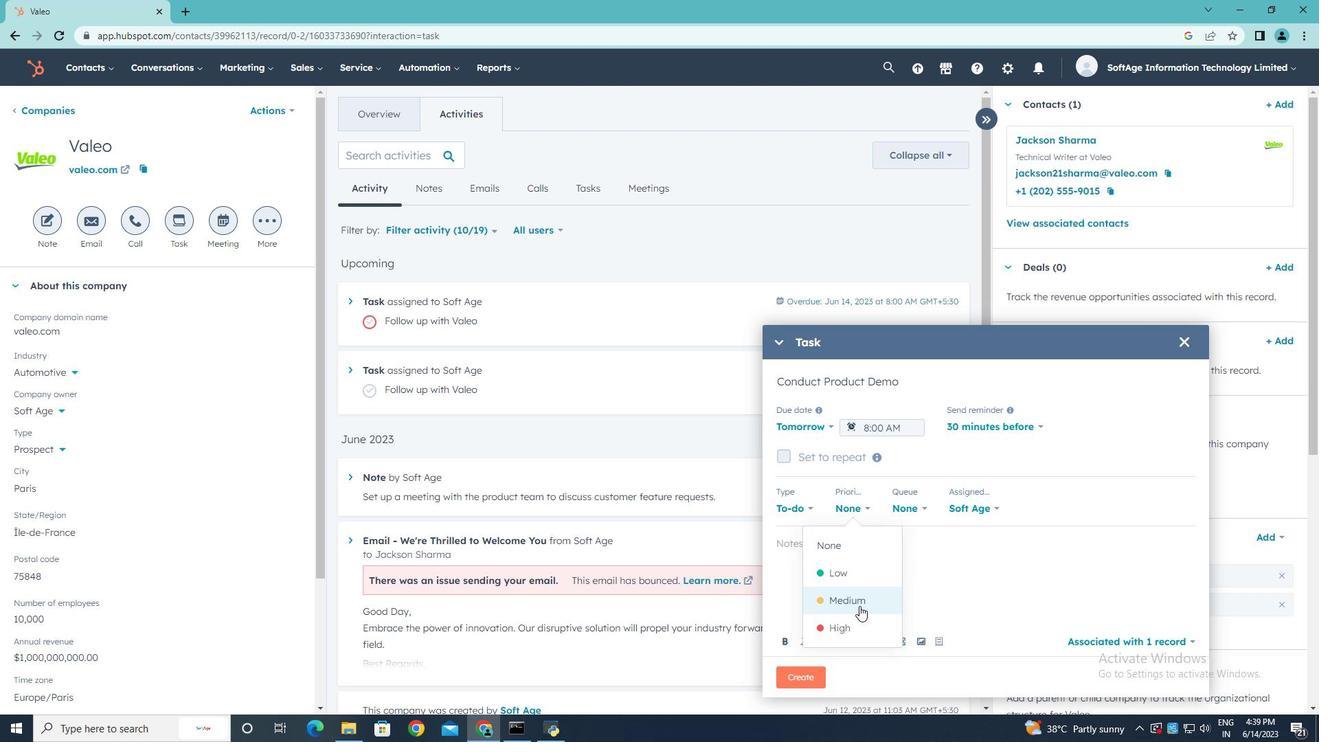 
Action: Mouse pressed left at (855, 619)
Screenshot: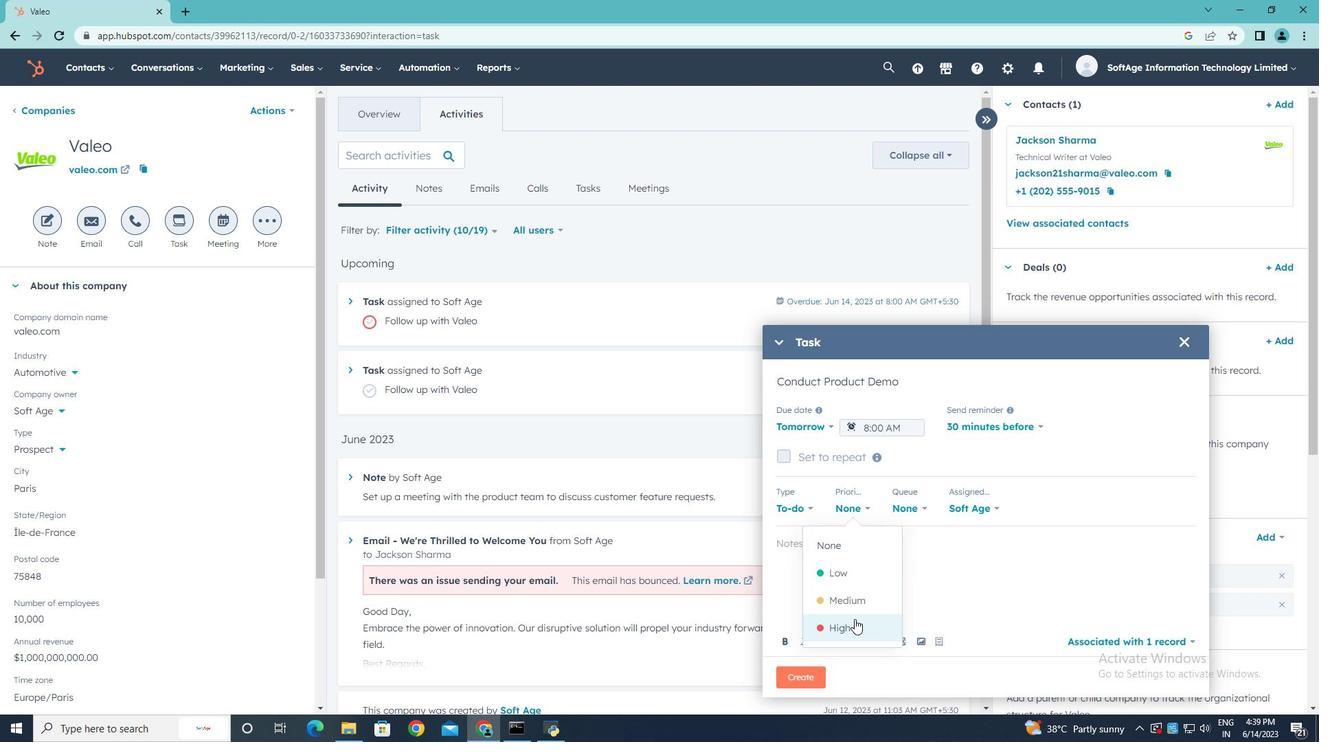 
Action: Mouse moved to (823, 547)
Screenshot: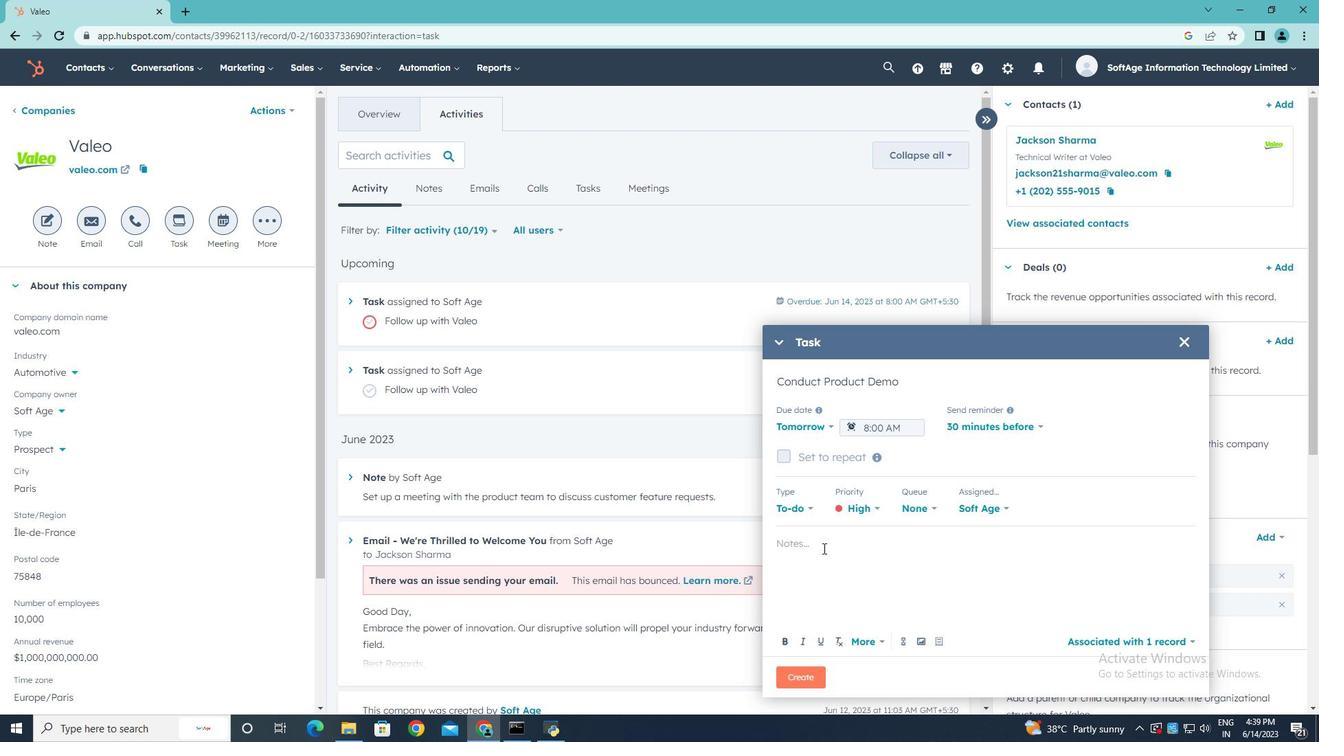 
Action: Mouse pressed left at (823, 547)
Screenshot: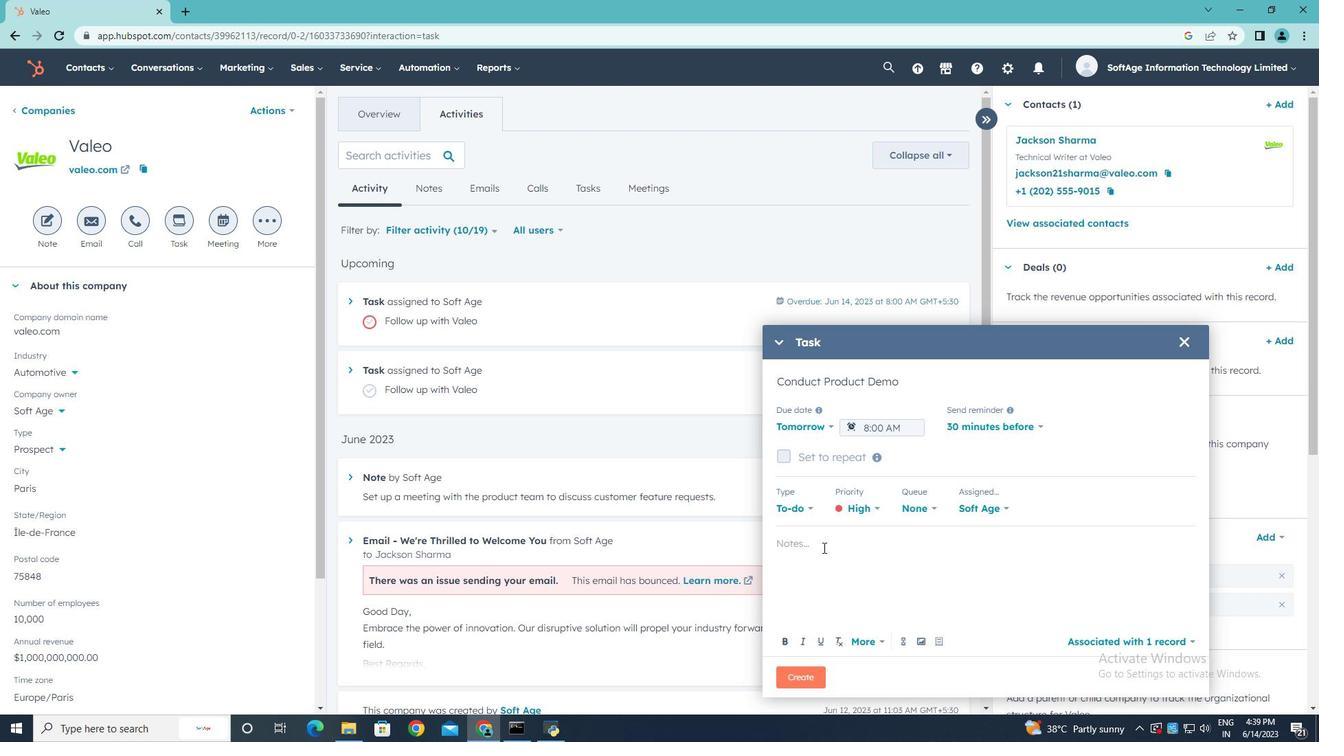 
Action: Key pressed <Key.shift>Take<Key.space>detailed<Key.space>meeting<Key.space>minutes<Key.space>and<Key.space>share<Key.space>them<Key.space>with<Key.space>the<Key.space>team<Key.space>afg<Key.backspace>terward..
Screenshot: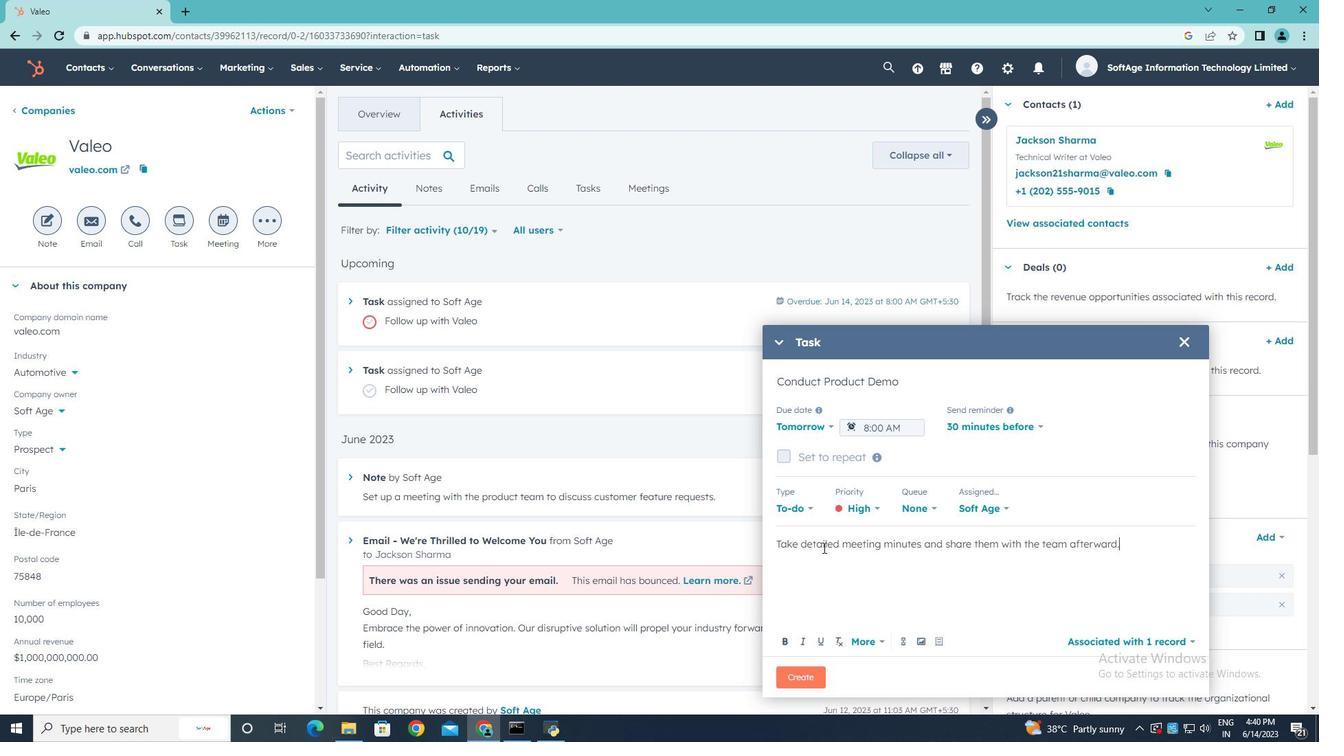 
Action: Mouse moved to (815, 673)
Screenshot: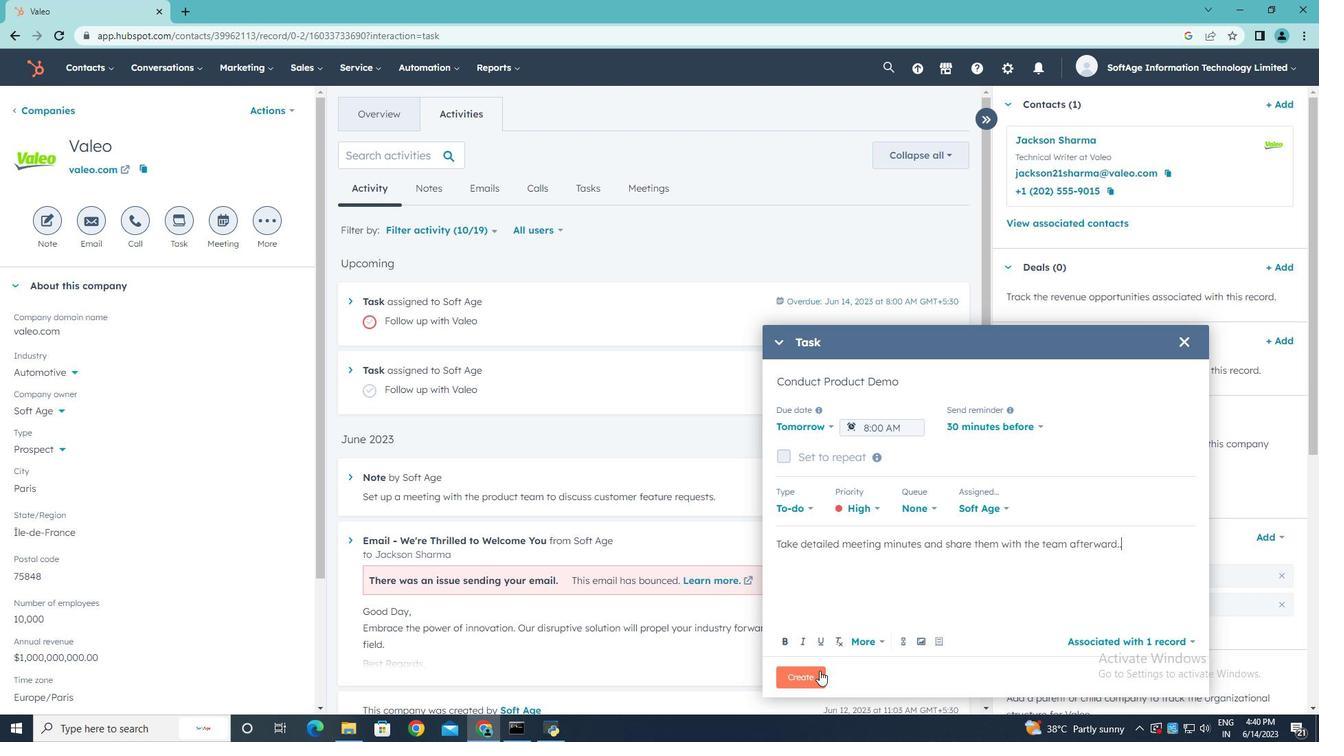 
Action: Mouse pressed left at (815, 673)
Screenshot: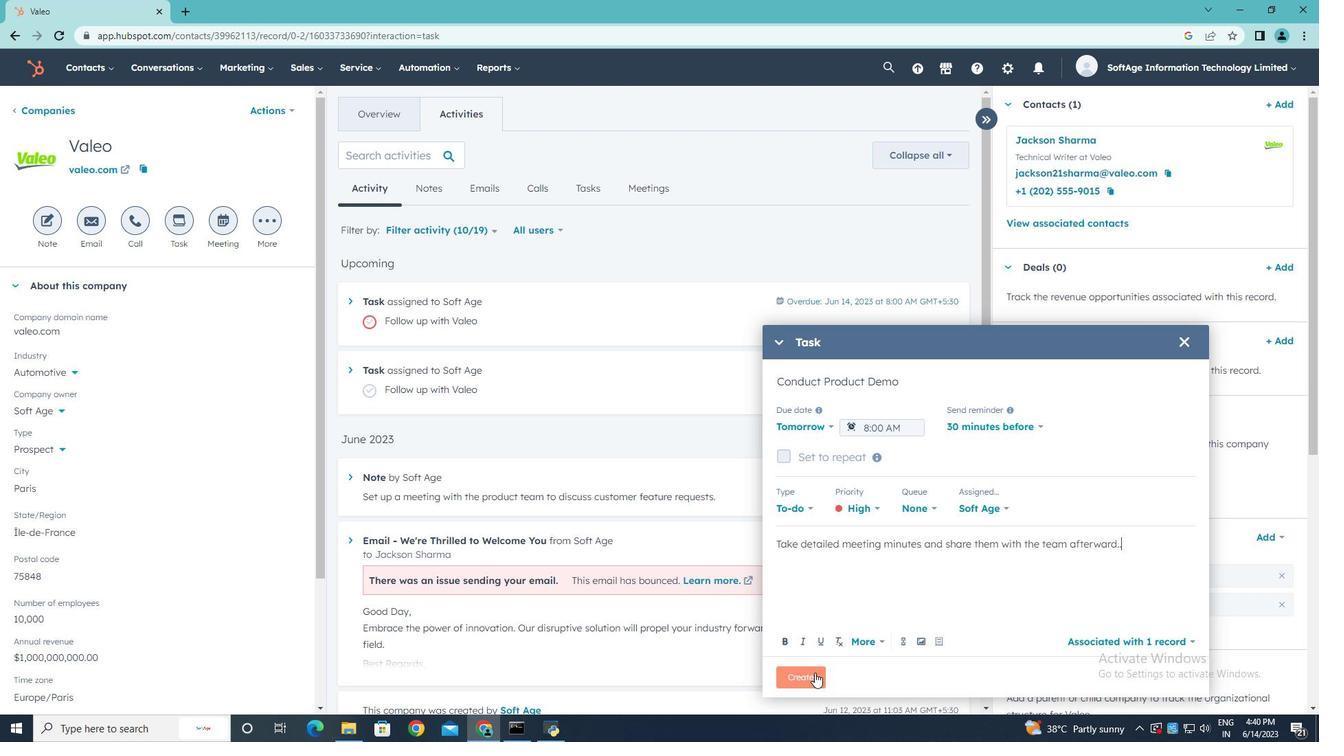 
